 Task: Search one way flight ticket for 2 adults, 2 infants in seat and 1 infant on lap in first from Orange County: John Wayne Airport (was Orange County Airport) to Evansville: Evansville Regional Airport on 5-3-2023. Choice of flights is Frontier. Number of bags: 3 checked bags. Price is upto 90000. Outbound departure time preference is 7:00.
Action: Mouse moved to (356, 318)
Screenshot: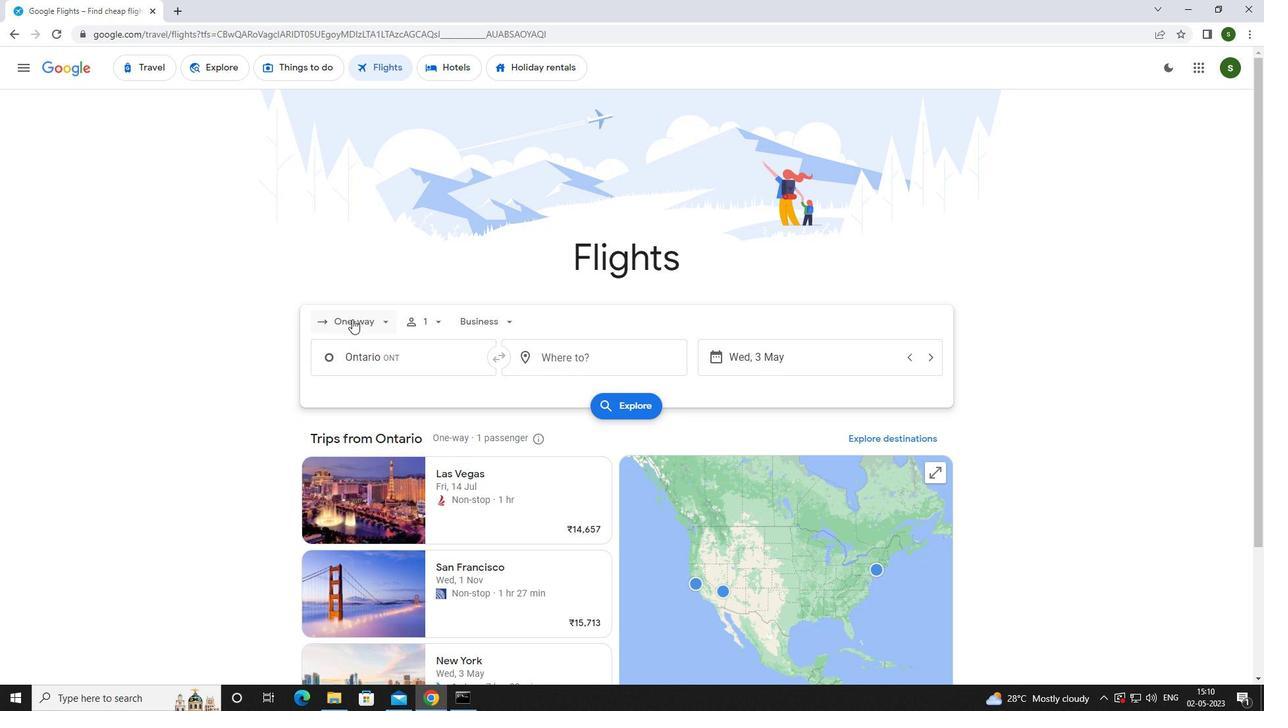 
Action: Mouse pressed left at (356, 318)
Screenshot: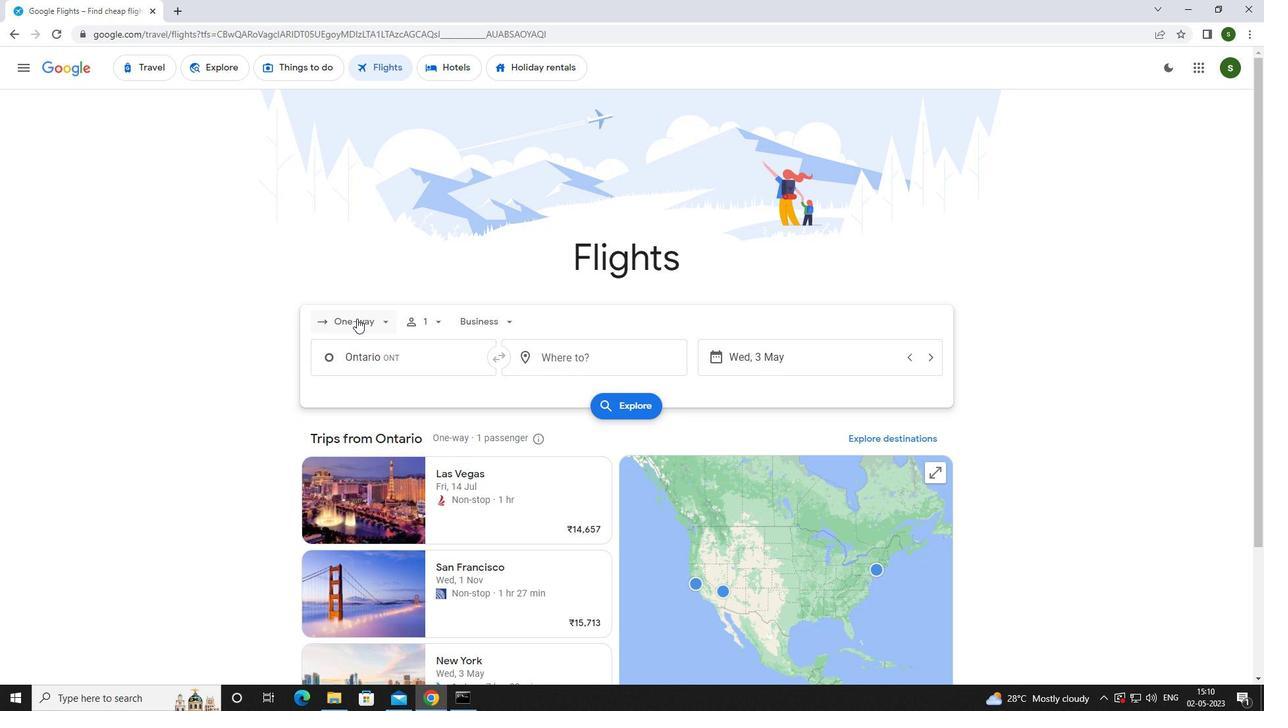 
Action: Mouse moved to (364, 380)
Screenshot: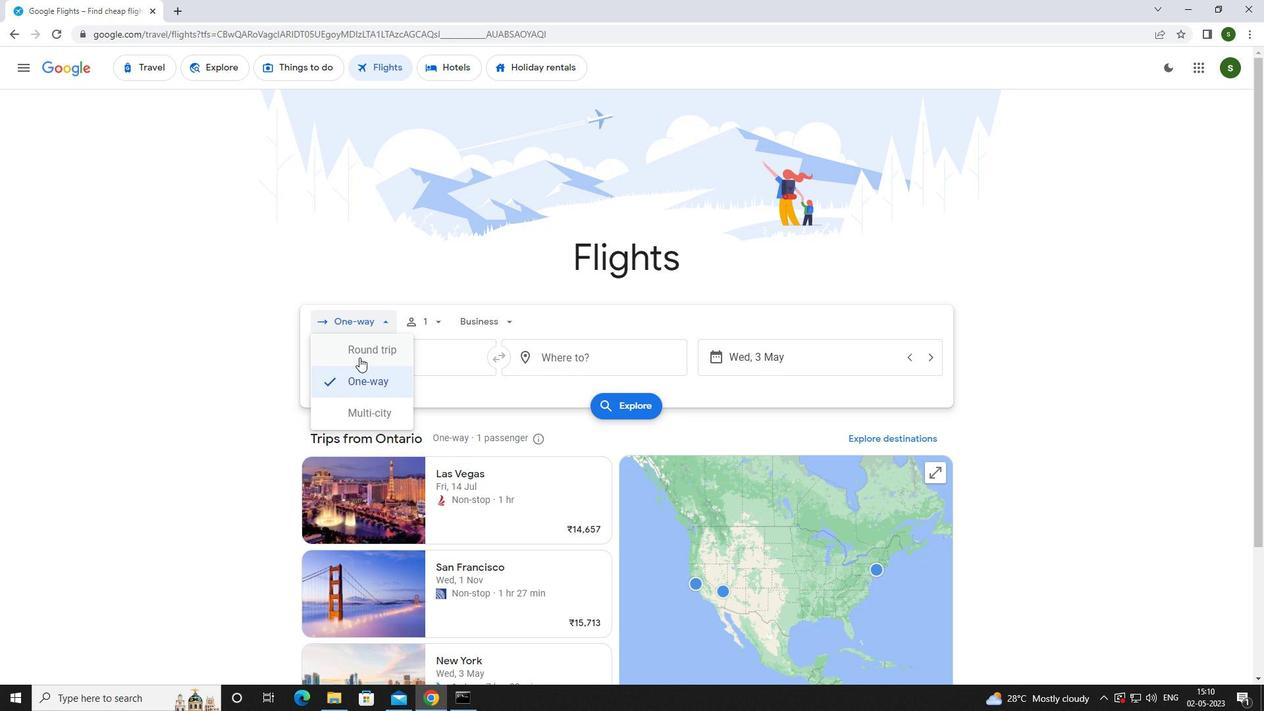 
Action: Mouse pressed left at (364, 380)
Screenshot: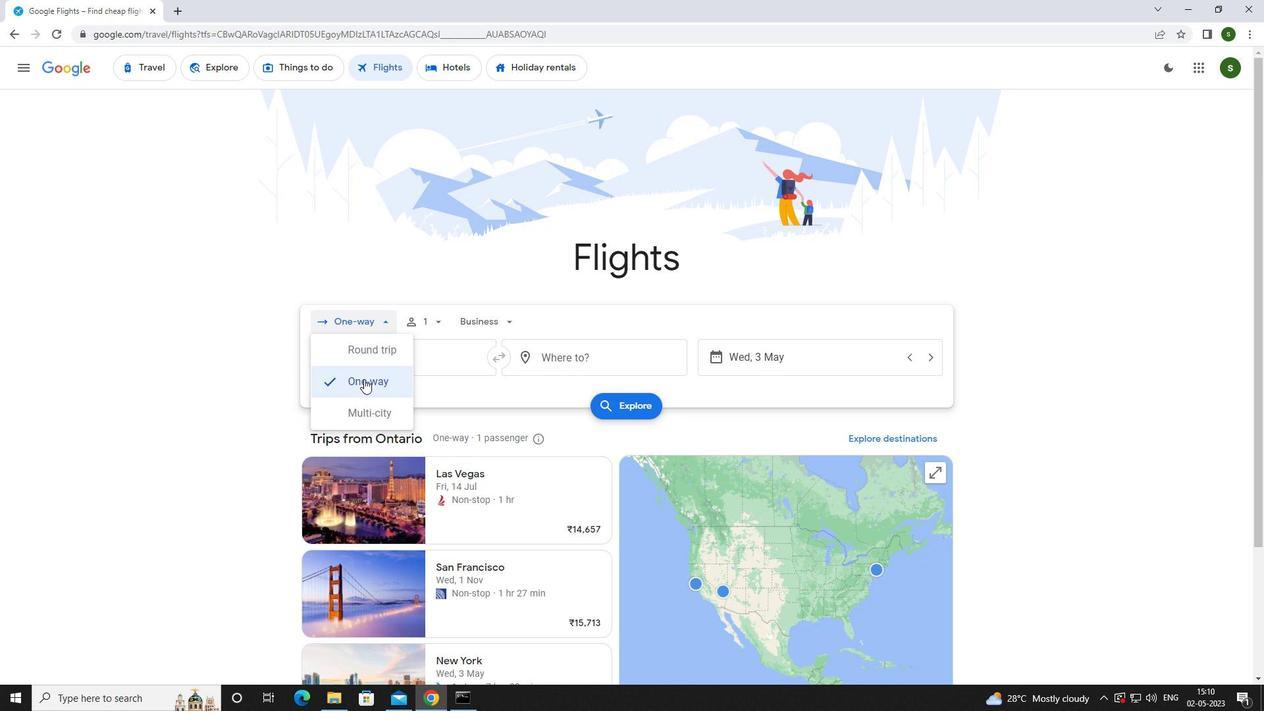 
Action: Mouse moved to (435, 320)
Screenshot: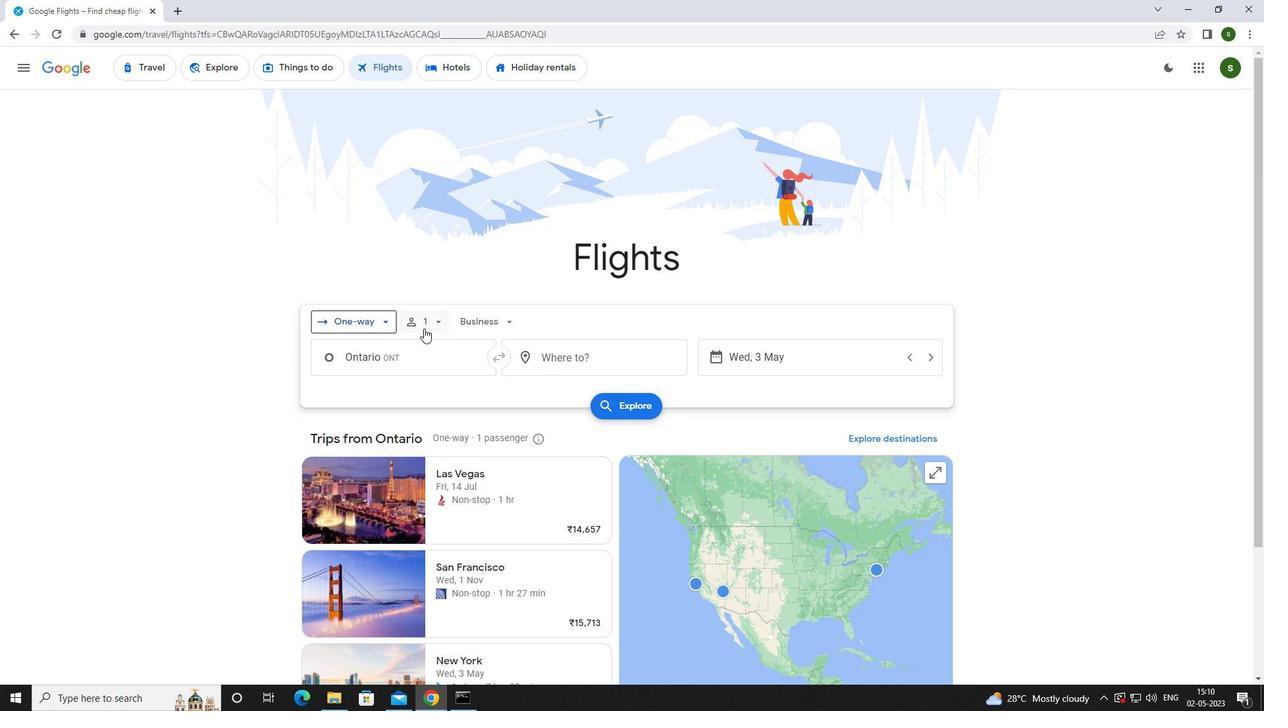
Action: Mouse pressed left at (435, 320)
Screenshot: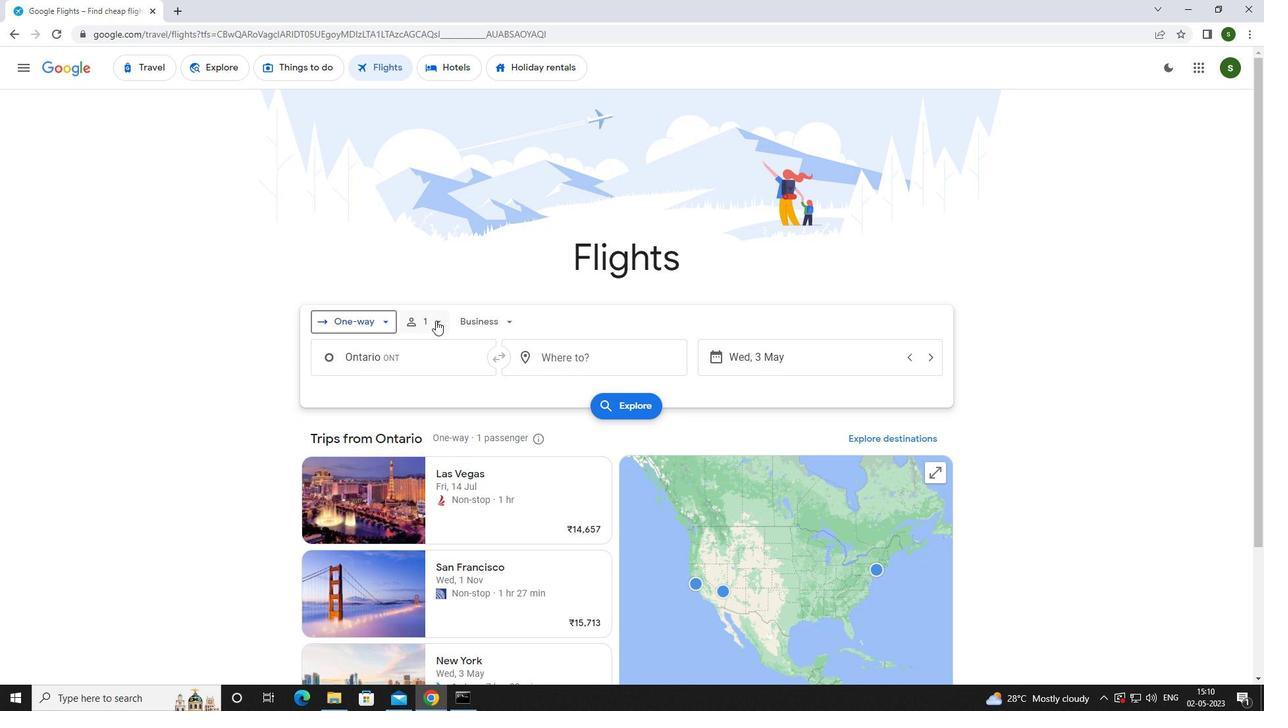 
Action: Mouse moved to (534, 352)
Screenshot: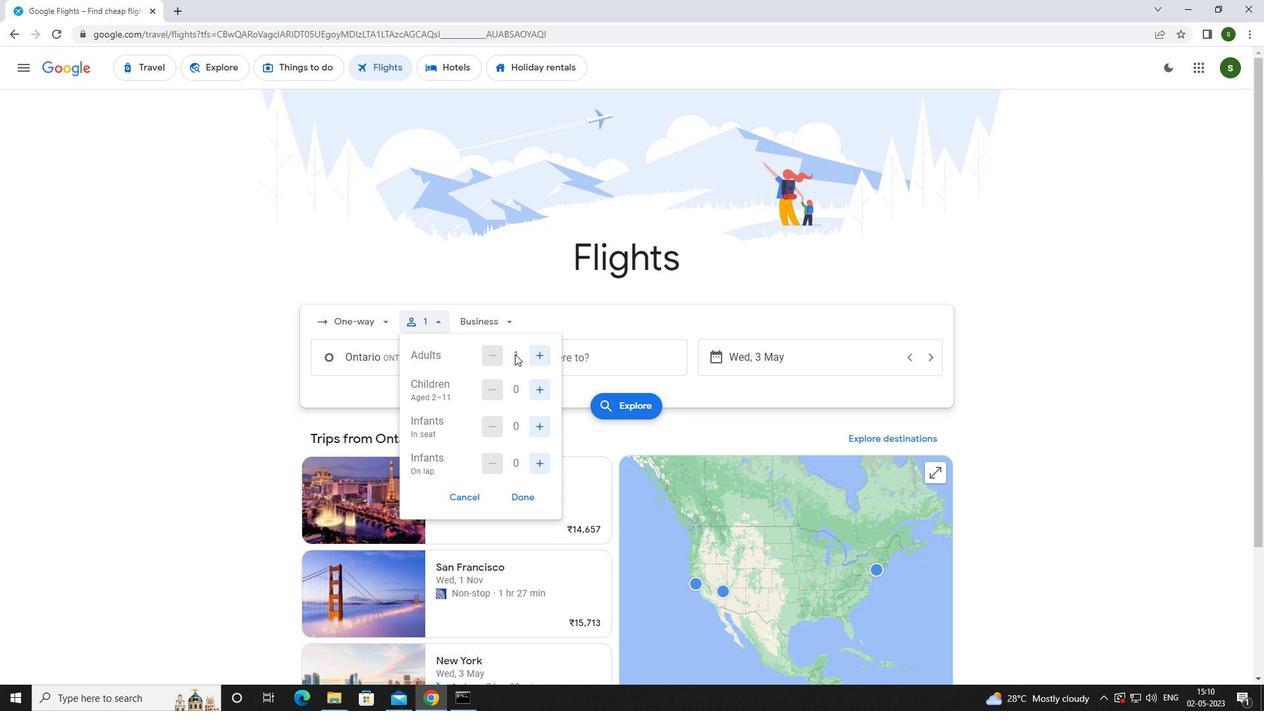 
Action: Mouse pressed left at (534, 352)
Screenshot: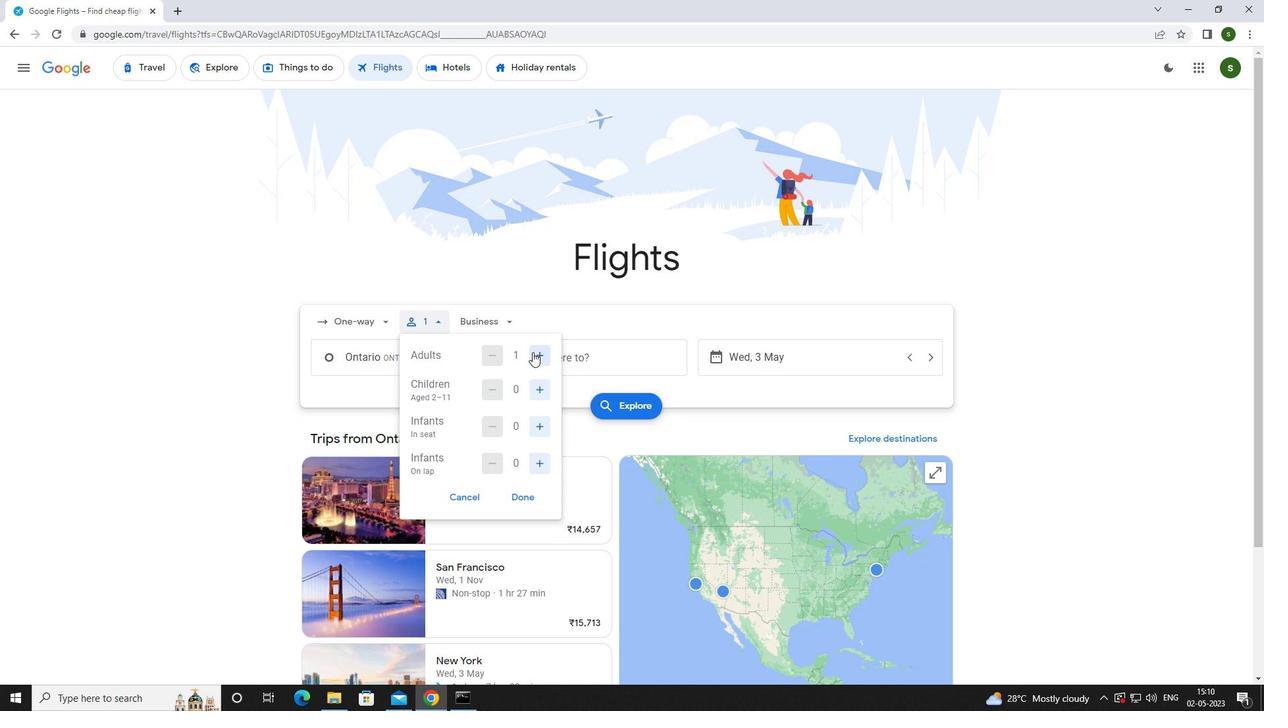 
Action: Mouse moved to (541, 424)
Screenshot: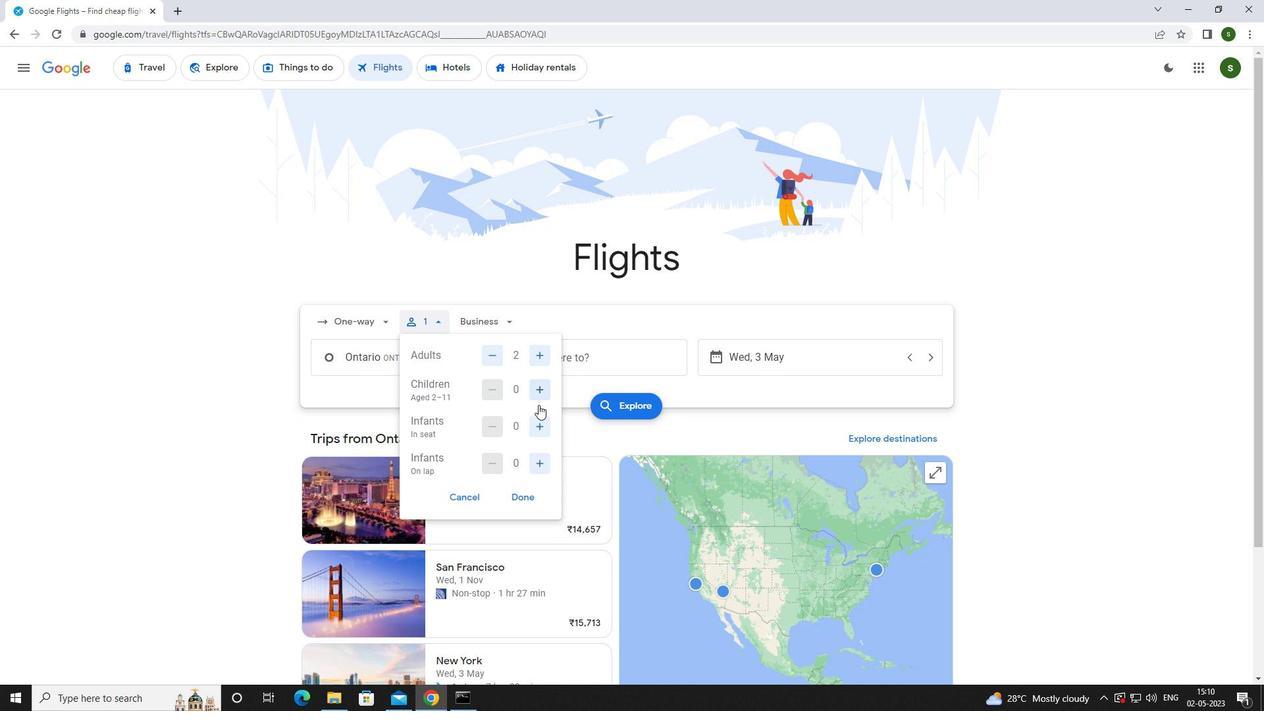 
Action: Mouse pressed left at (541, 424)
Screenshot: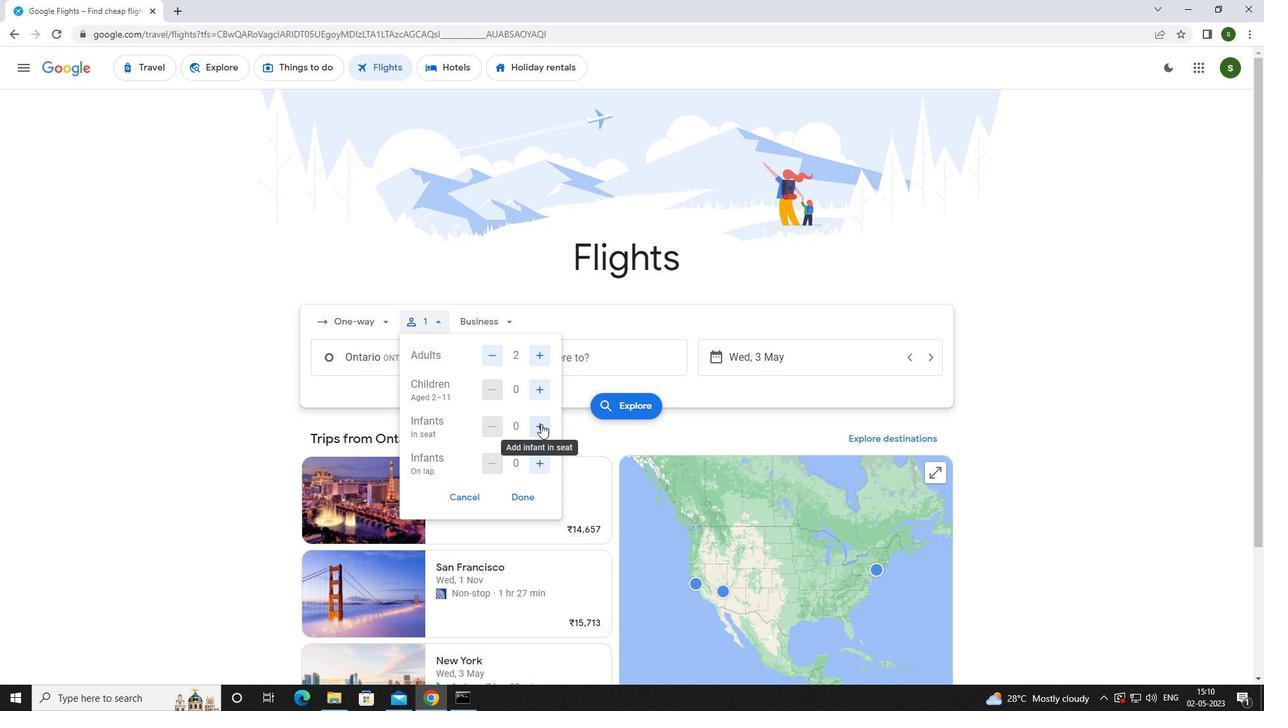 
Action: Mouse pressed left at (541, 424)
Screenshot: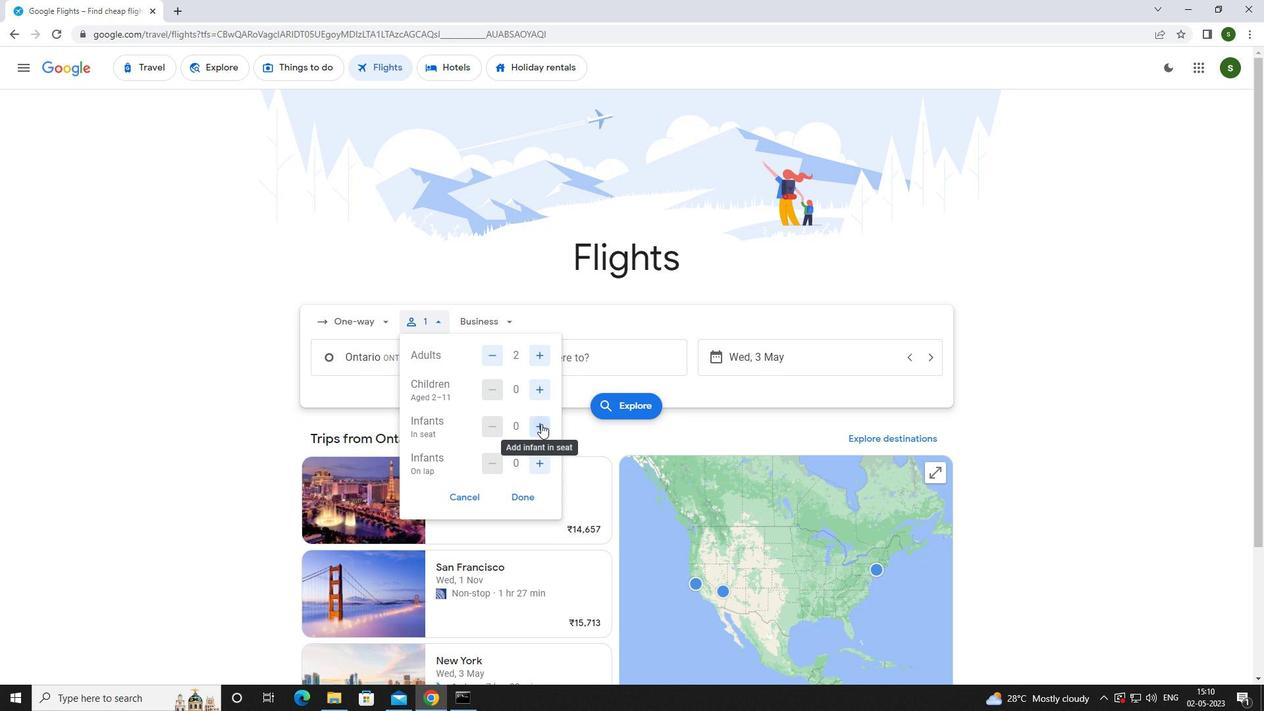 
Action: Mouse moved to (532, 462)
Screenshot: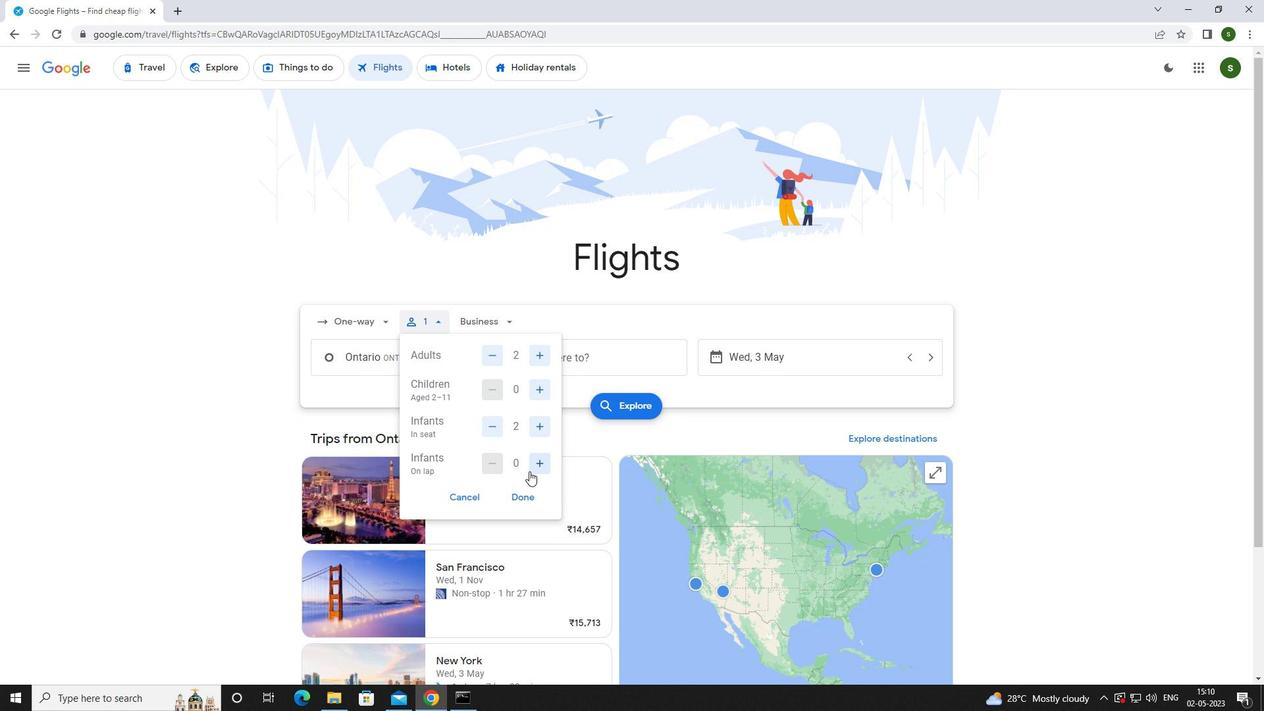 
Action: Mouse pressed left at (532, 462)
Screenshot: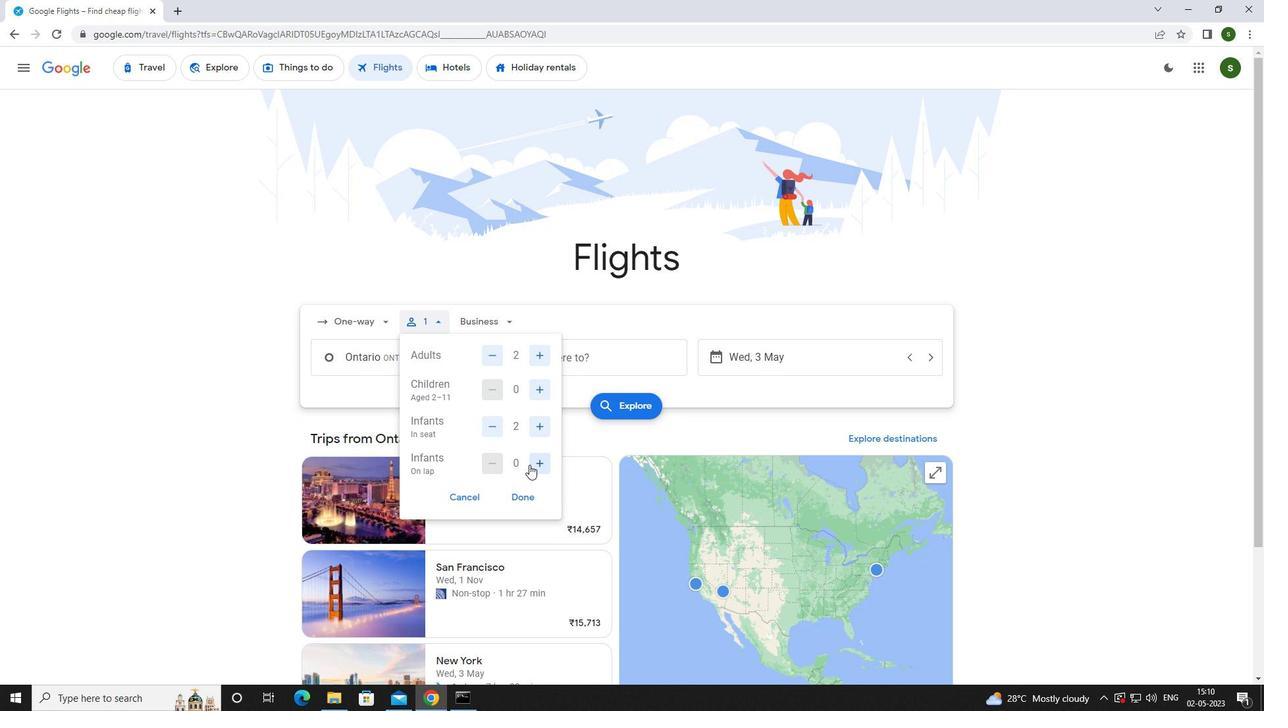 
Action: Mouse moved to (495, 320)
Screenshot: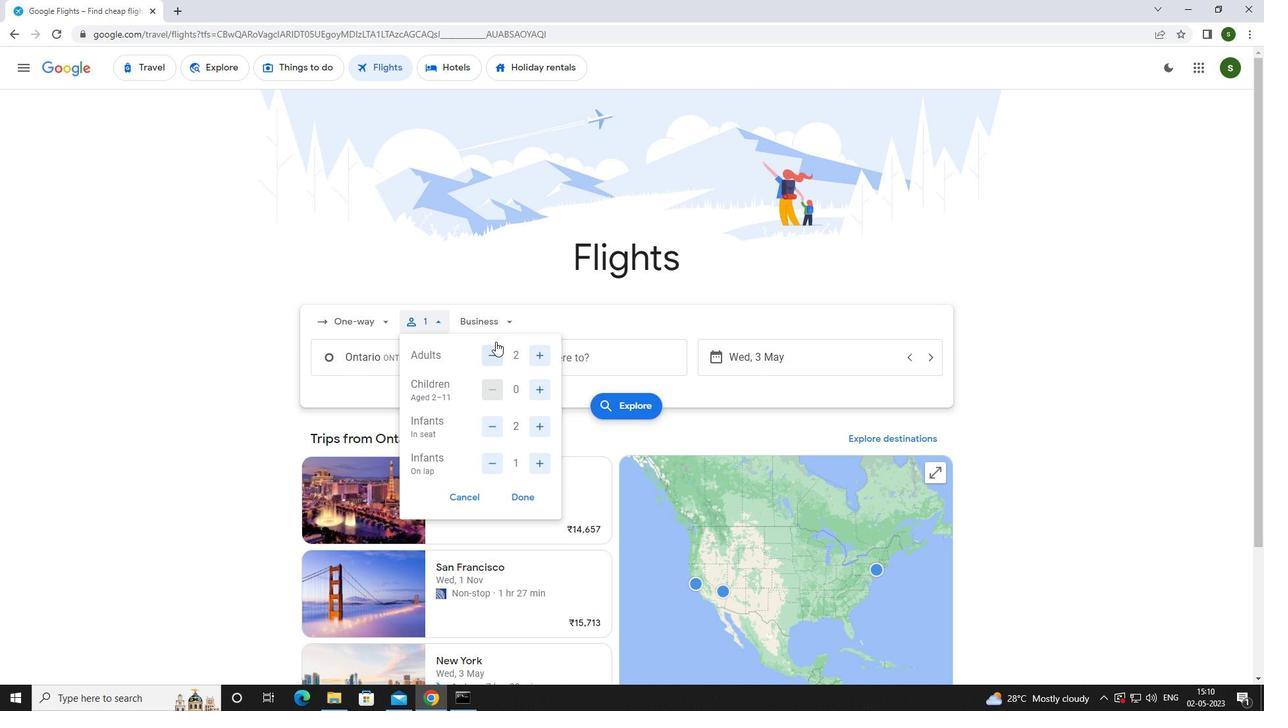 
Action: Mouse pressed left at (495, 320)
Screenshot: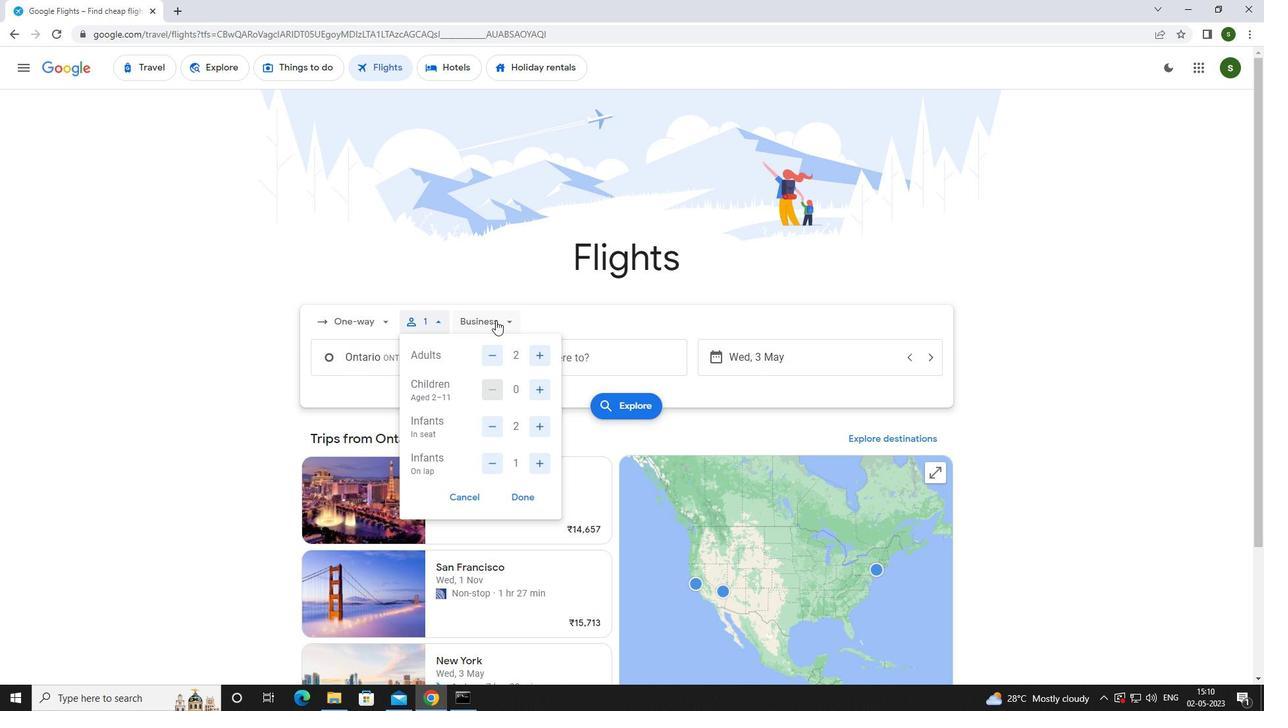 
Action: Mouse moved to (498, 445)
Screenshot: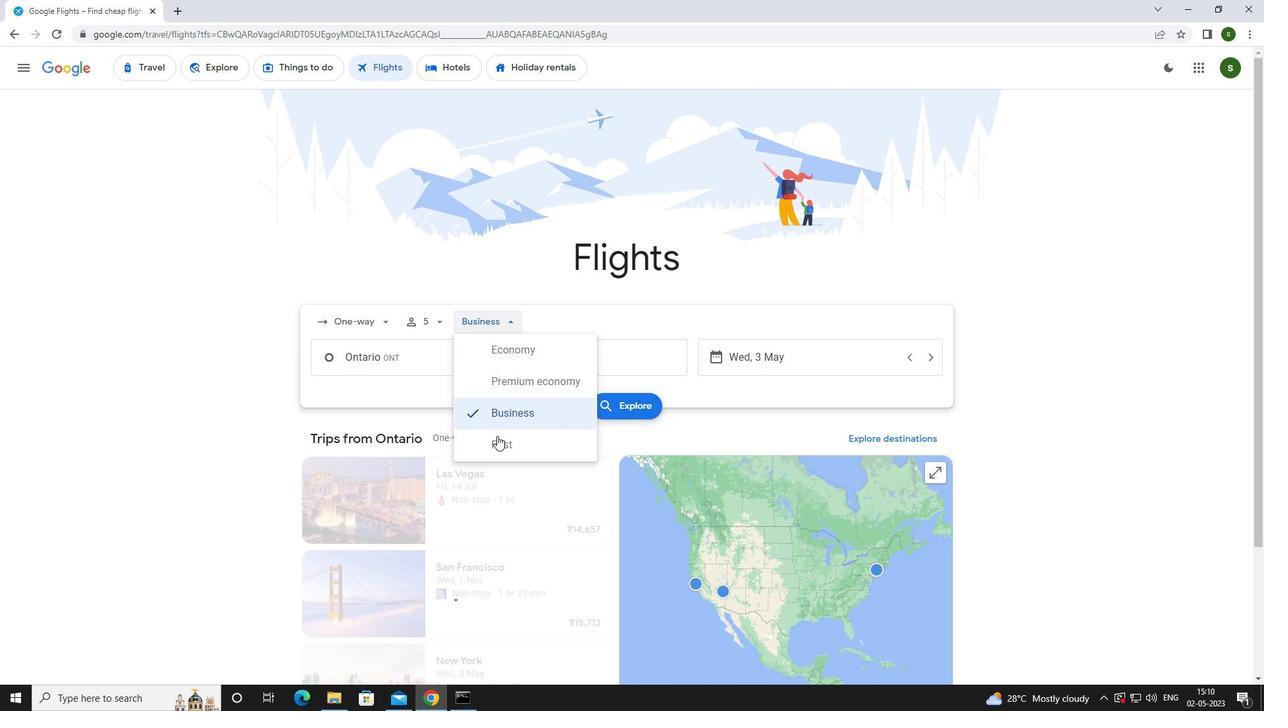 
Action: Mouse pressed left at (498, 445)
Screenshot: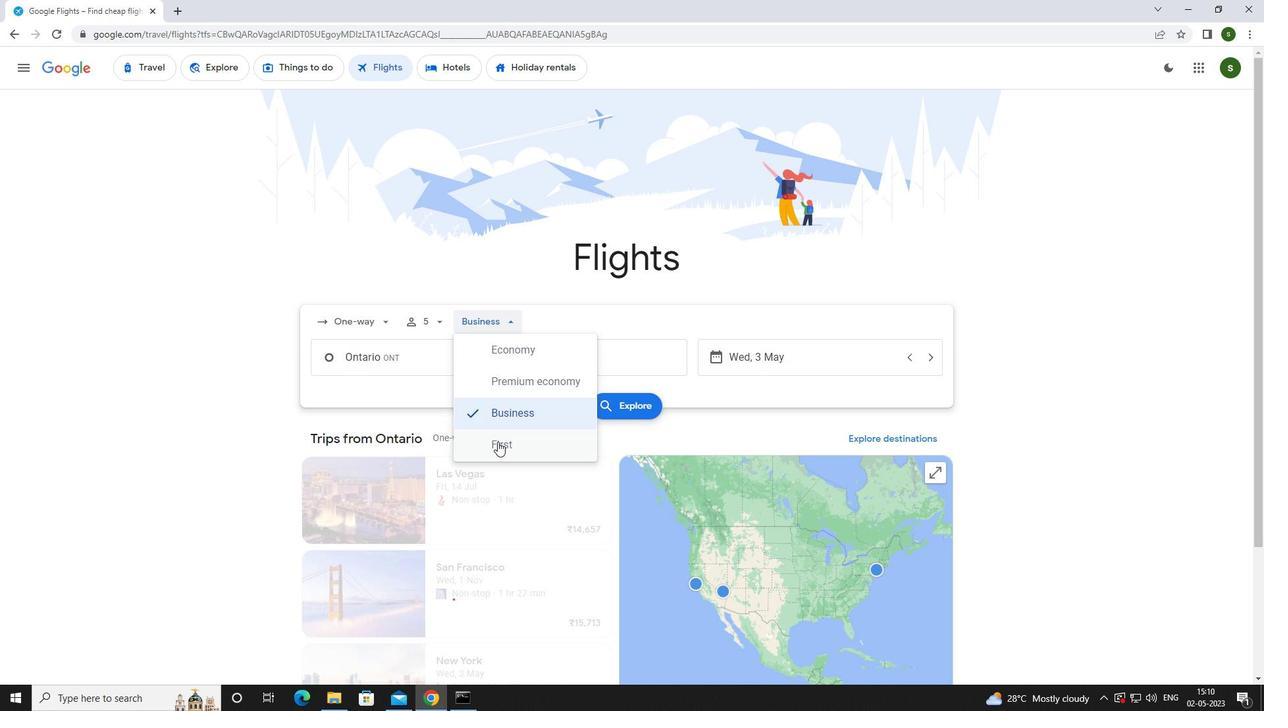 
Action: Mouse moved to (464, 364)
Screenshot: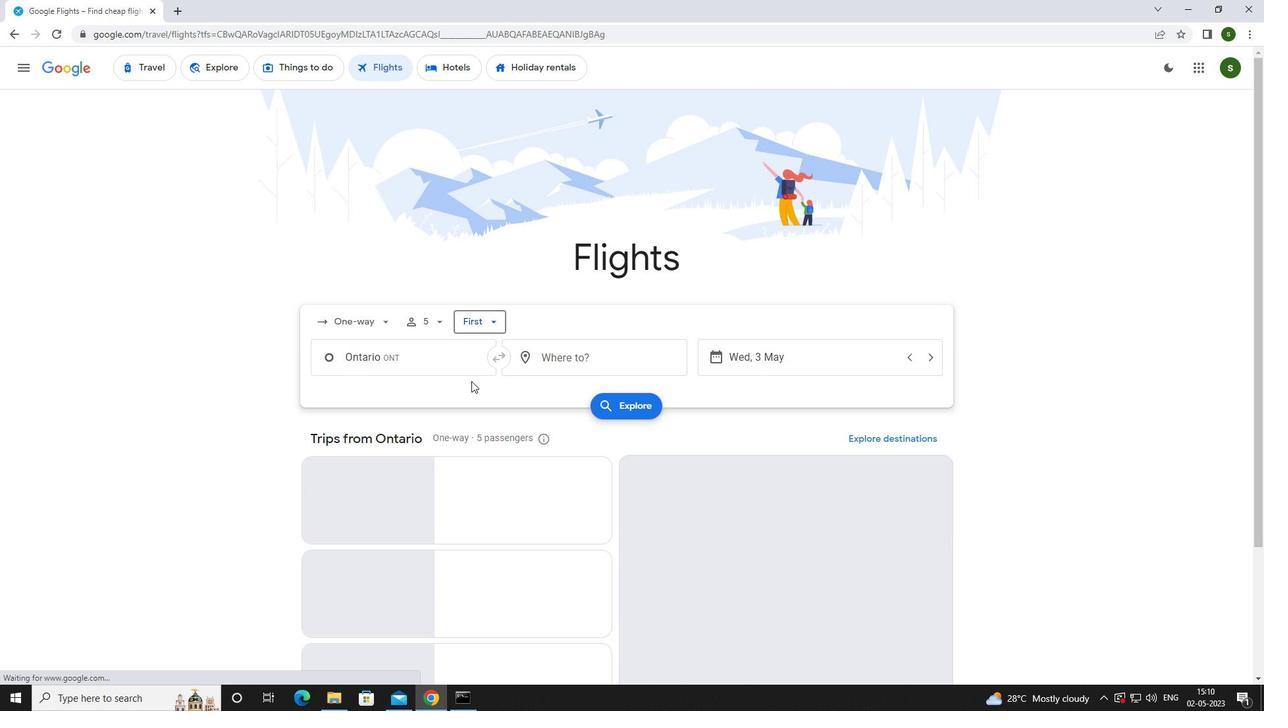 
Action: Mouse pressed left at (464, 364)
Screenshot: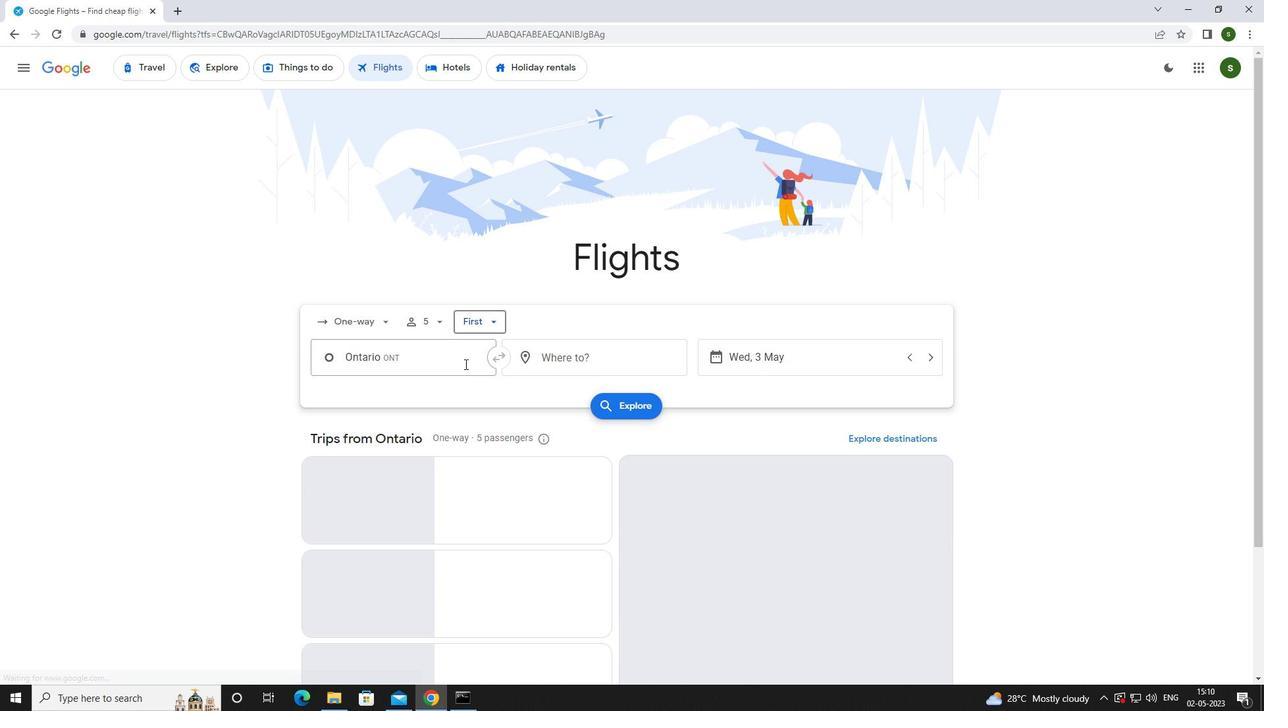 
Action: Mouse moved to (465, 362)
Screenshot: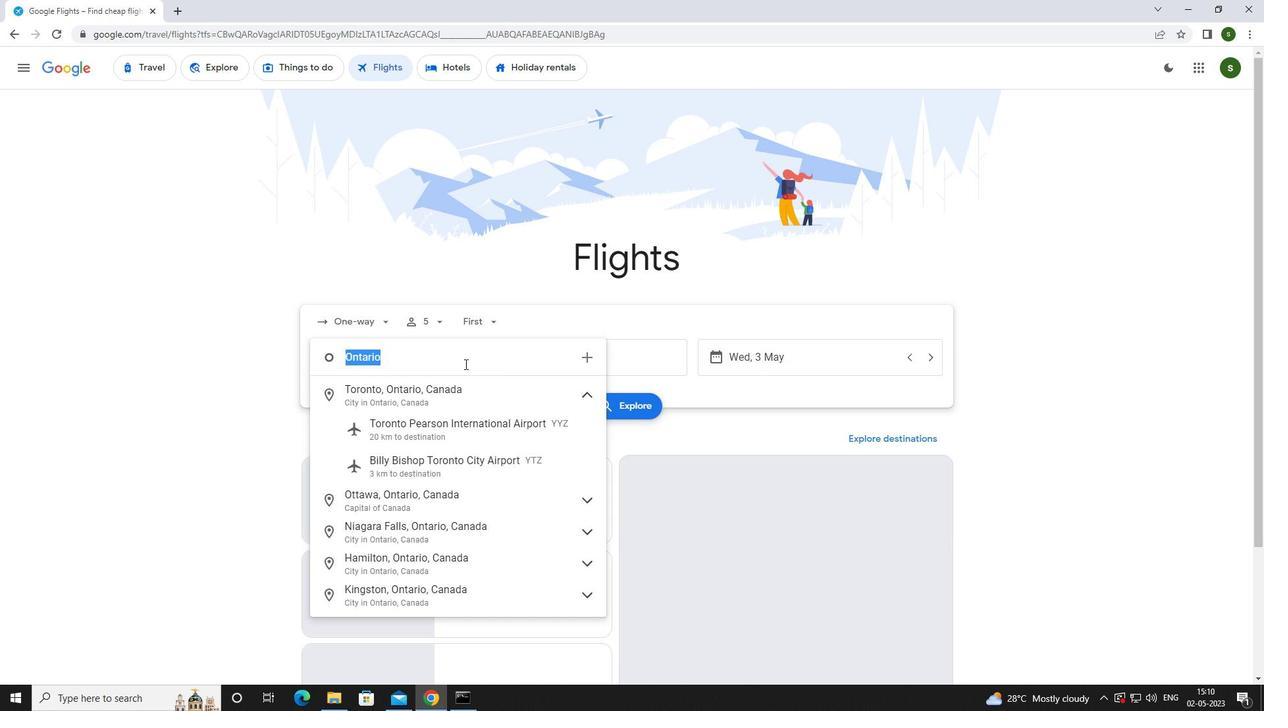 
Action: Key pressed <Key.caps_lock>o<Key.caps_lock>range<Key.space><Key.caps_lock>c<Key.caps_lock>oun<Key.backspace><Key.backspace><Key.backspace><Key.backspace><Key.backspace><Key.backspace><Key.backspace><Key.backspace><Key.backspace><Key.backspace><Key.backspace><Key.backspace><Key.backspace><Key.backspace><Key.caps_lock>j<Key.caps_lock>ohn<Key.space><Key.caps_lock>w<Key.caps_lock>ayne
Screenshot: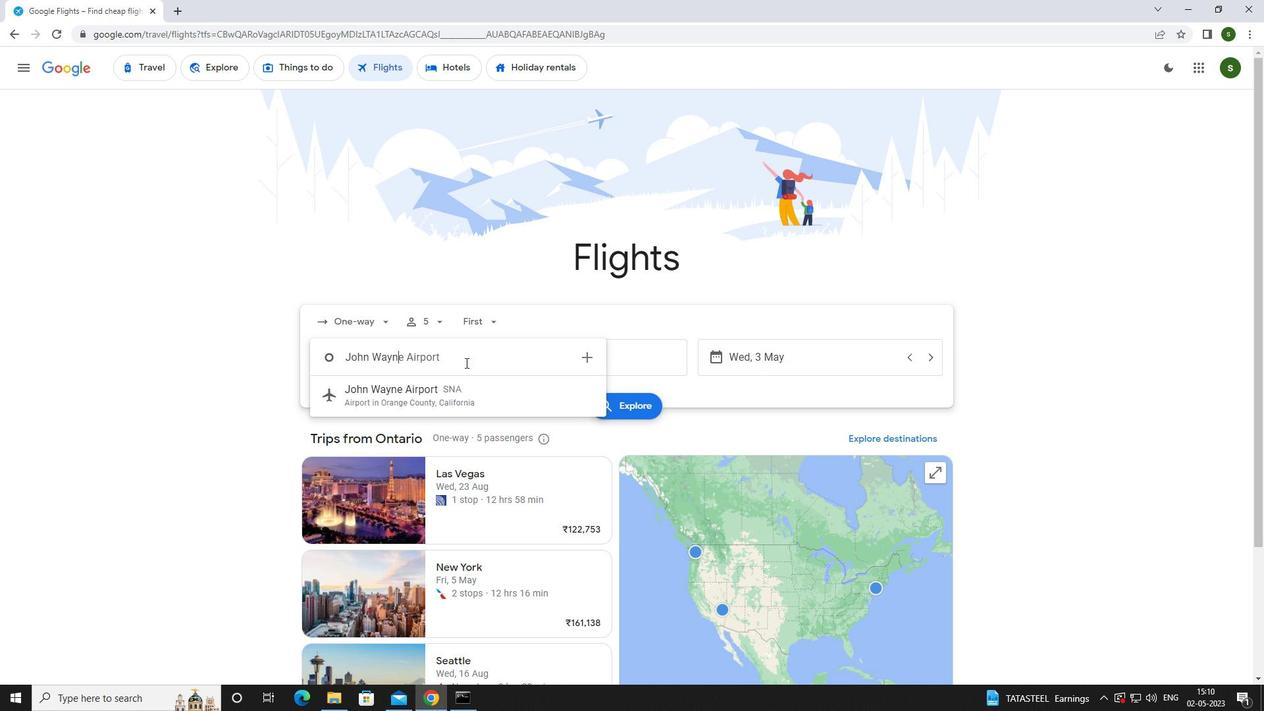
Action: Mouse moved to (472, 401)
Screenshot: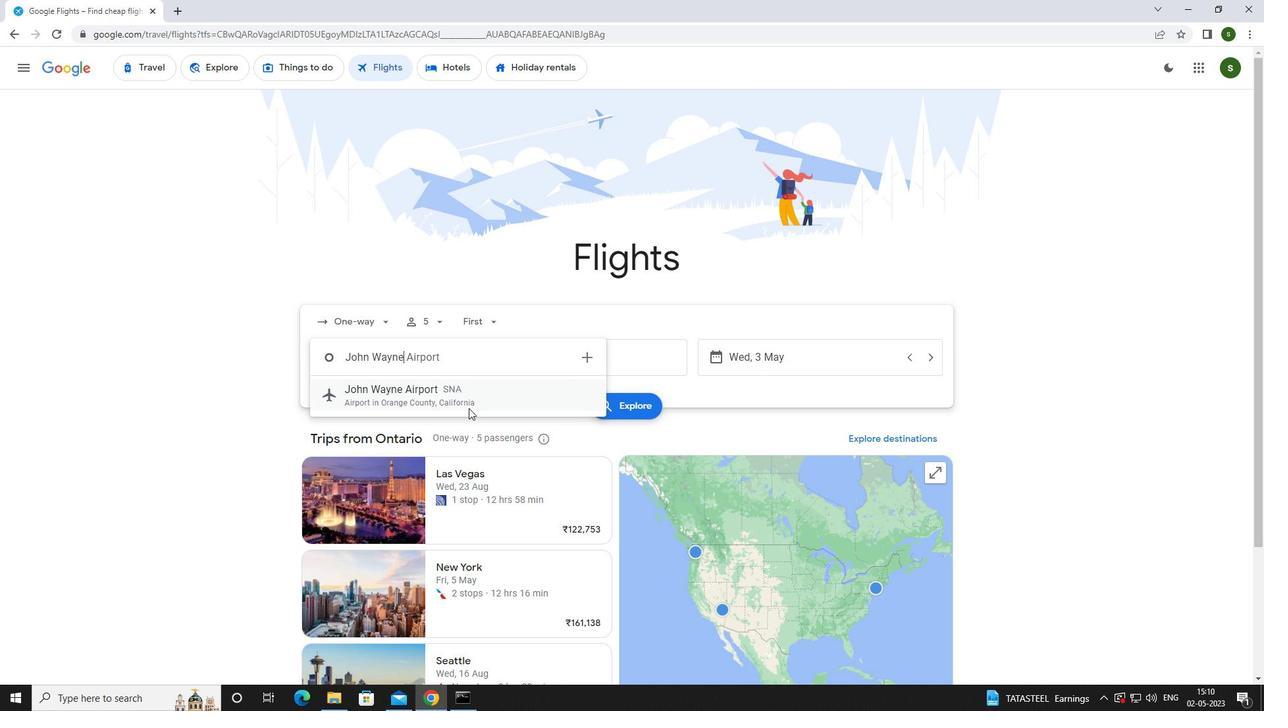 
Action: Mouse pressed left at (472, 401)
Screenshot: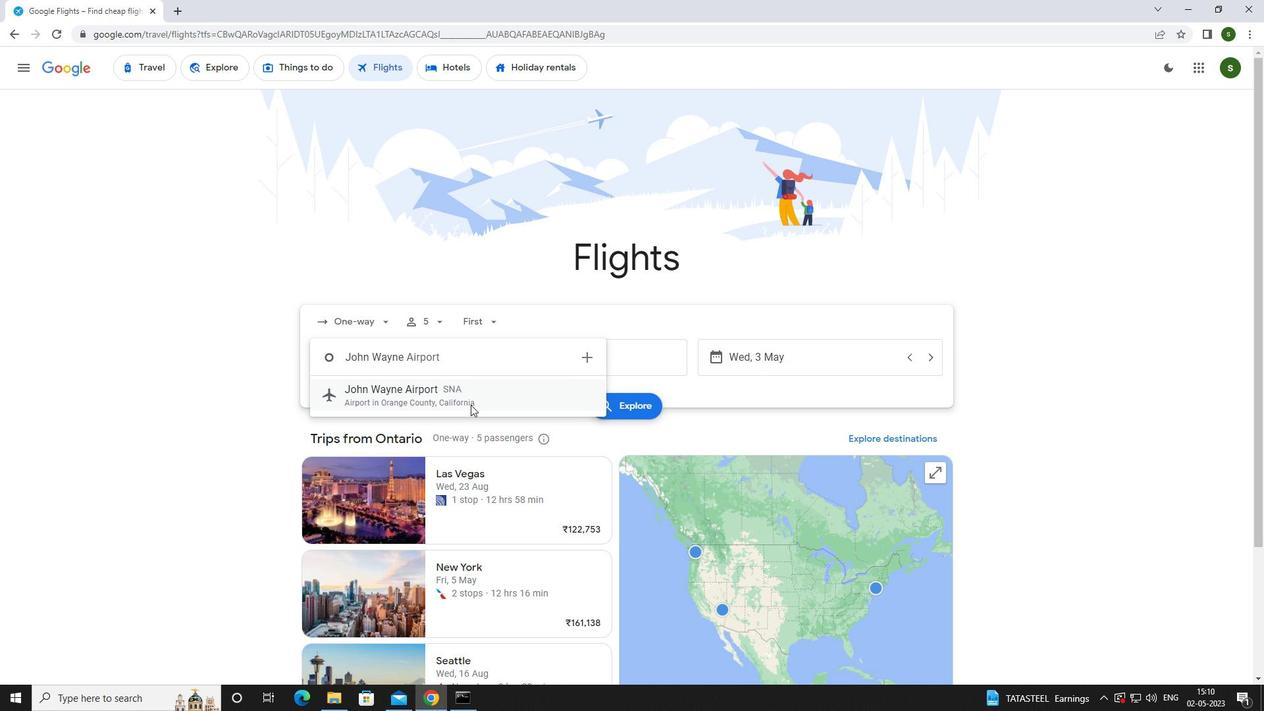 
Action: Mouse moved to (615, 365)
Screenshot: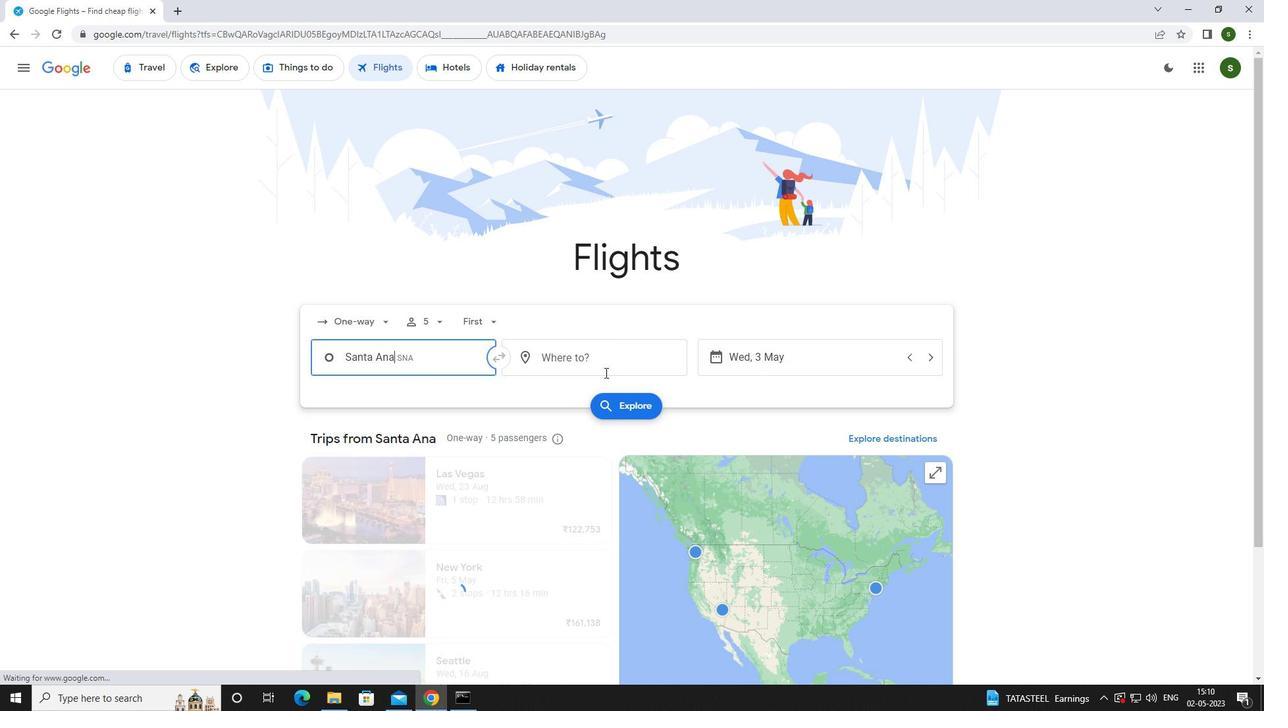 
Action: Mouse pressed left at (615, 365)
Screenshot: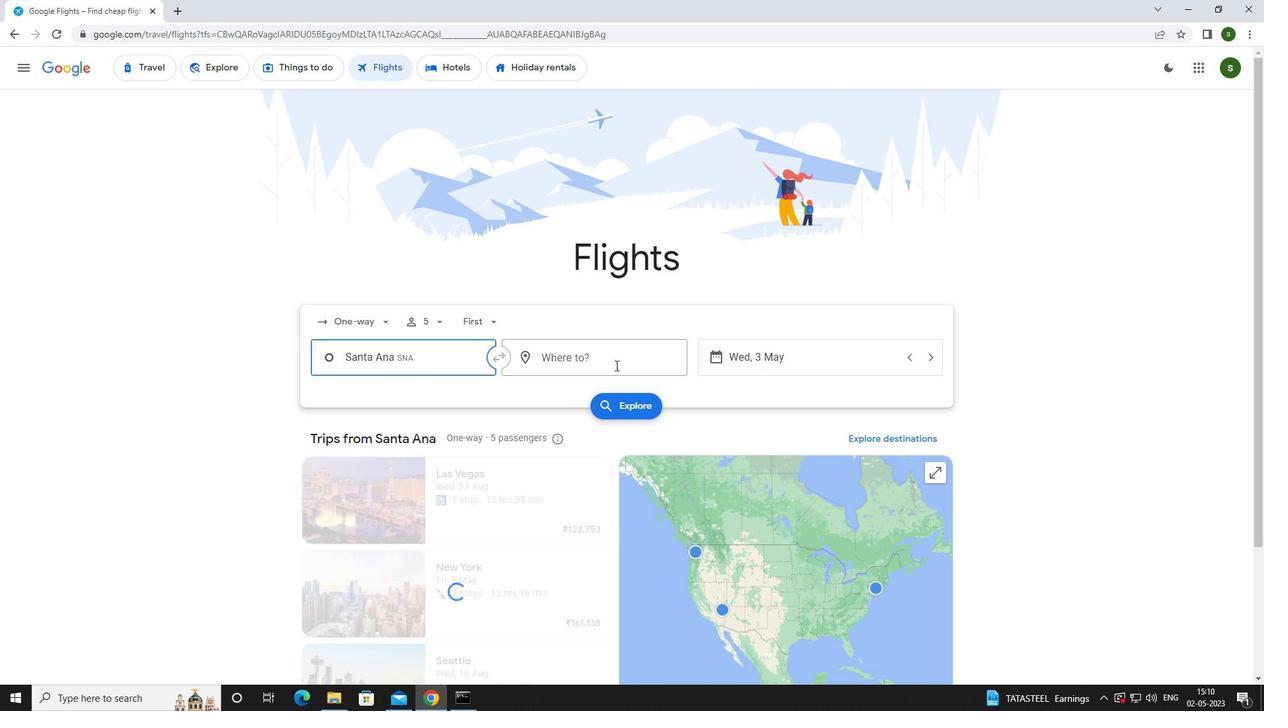 
Action: Mouse moved to (599, 372)
Screenshot: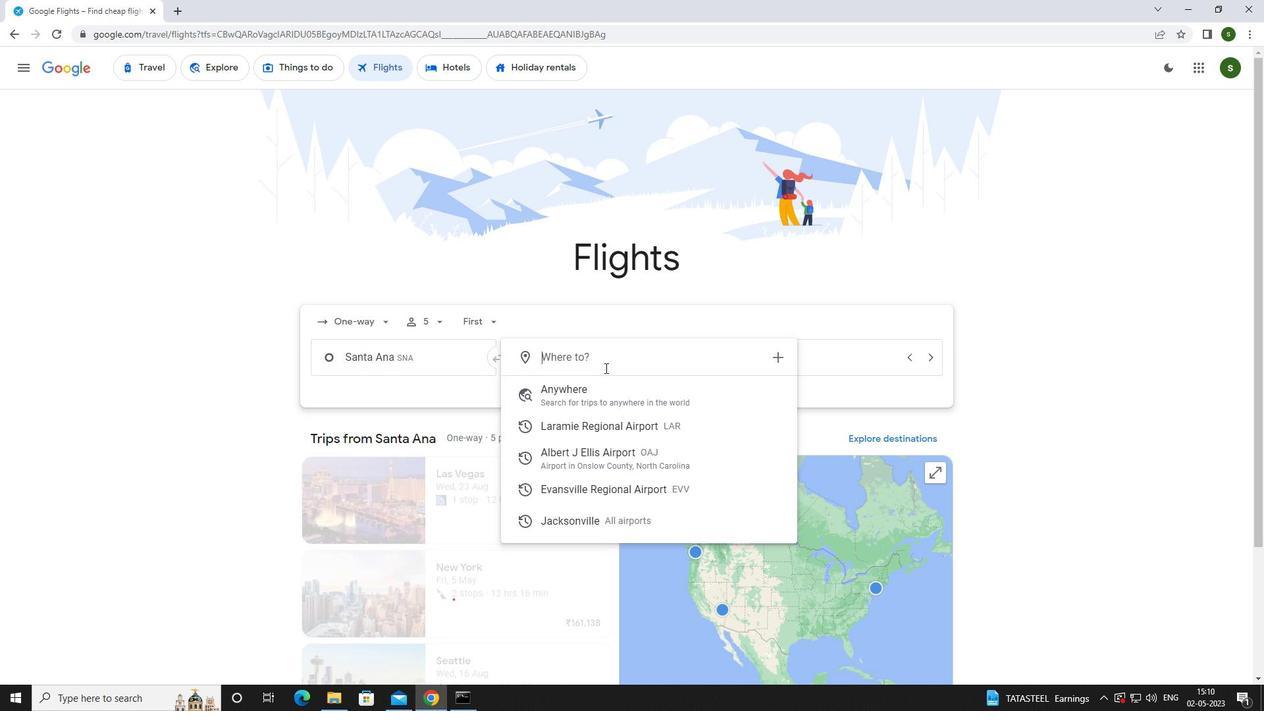 
Action: Key pressed <Key.caps_lock>e<Key.caps_lock>vansvil
Screenshot: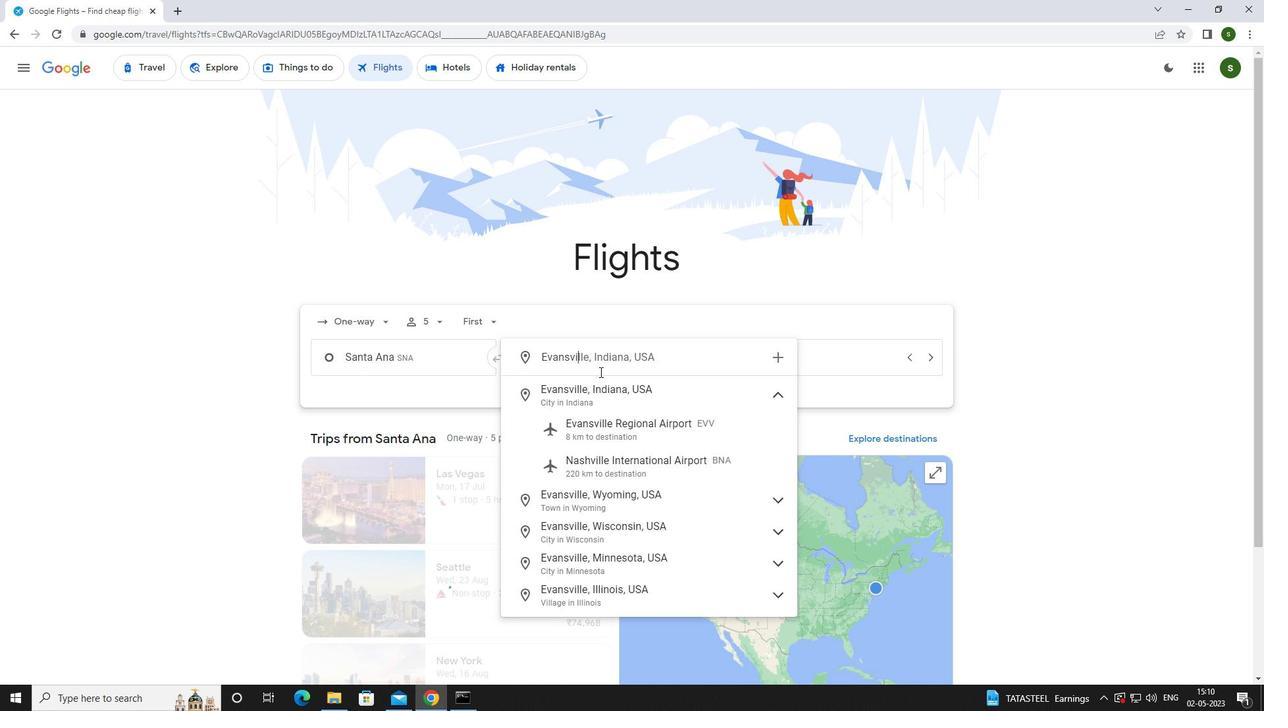 
Action: Mouse moved to (628, 434)
Screenshot: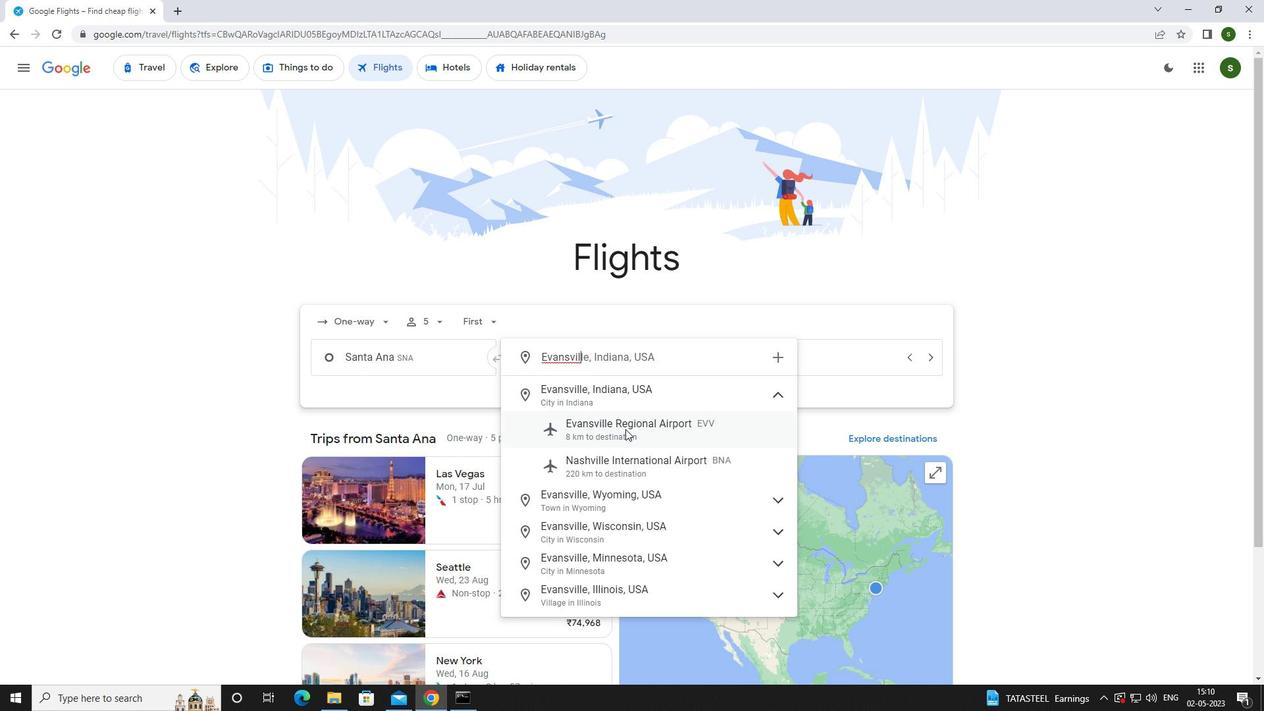 
Action: Mouse pressed left at (628, 434)
Screenshot: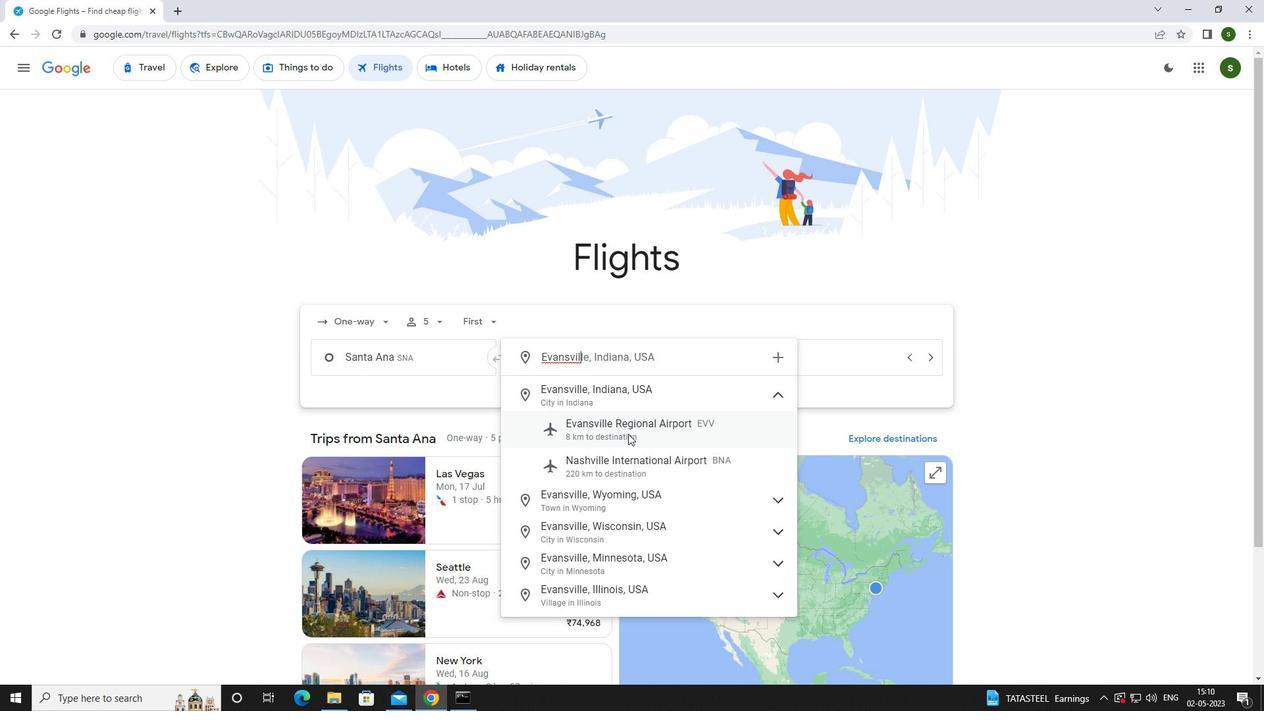 
Action: Mouse moved to (807, 358)
Screenshot: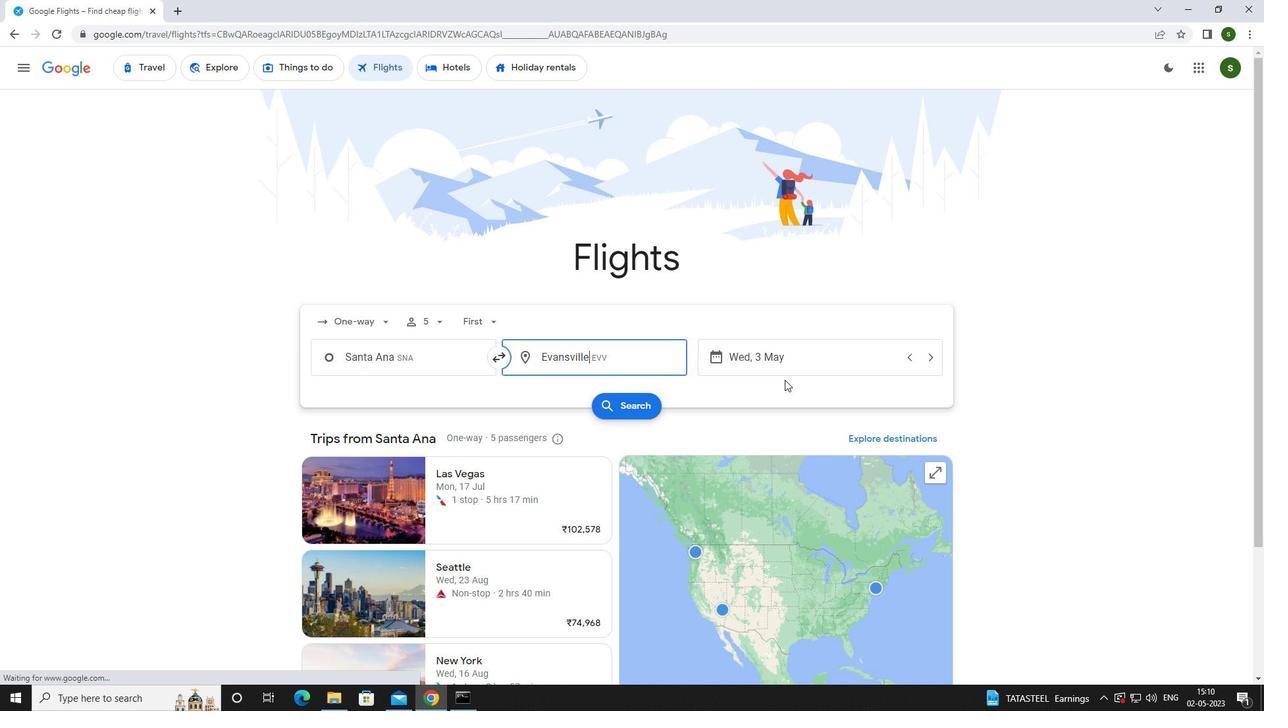 
Action: Mouse pressed left at (807, 358)
Screenshot: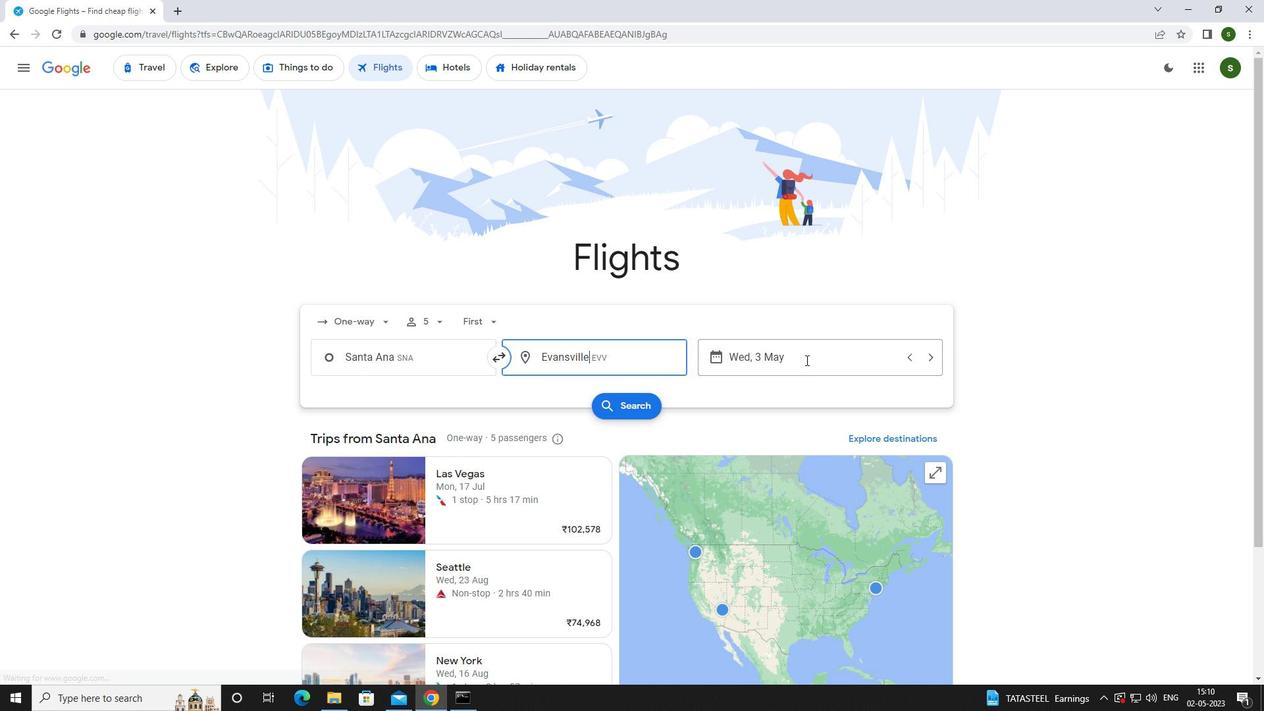 
Action: Mouse moved to (570, 441)
Screenshot: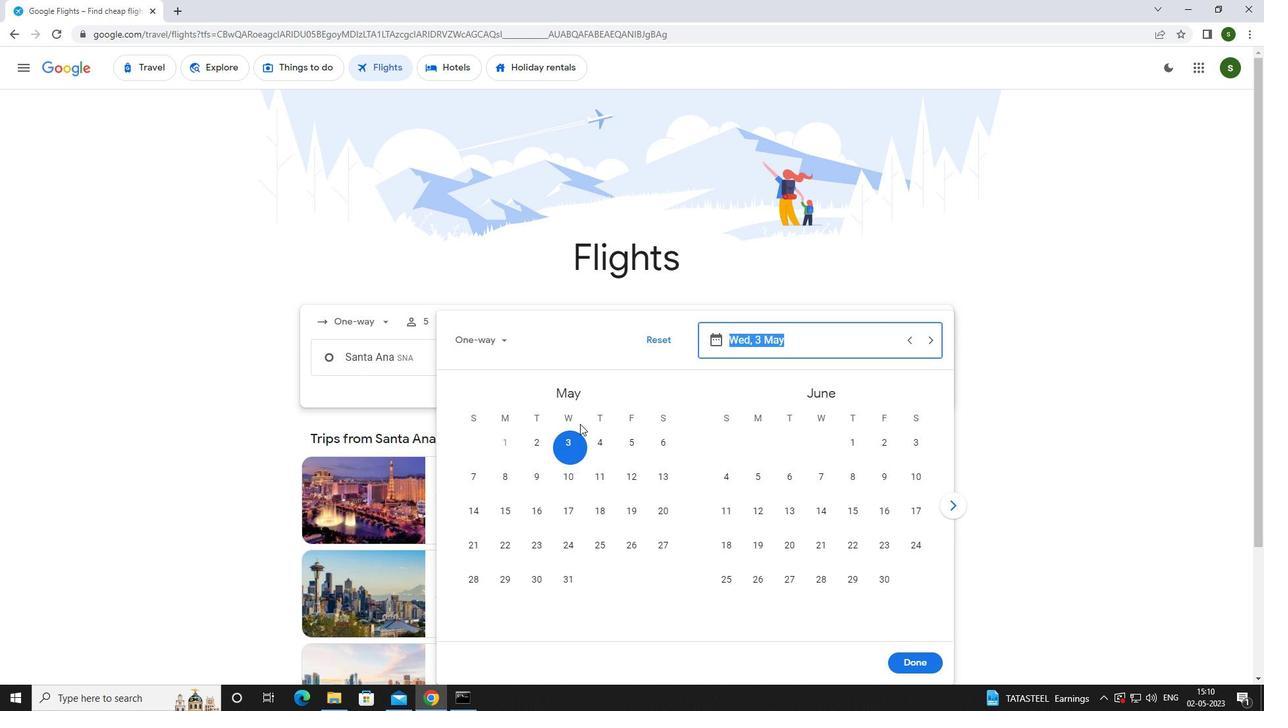 
Action: Mouse pressed left at (570, 441)
Screenshot: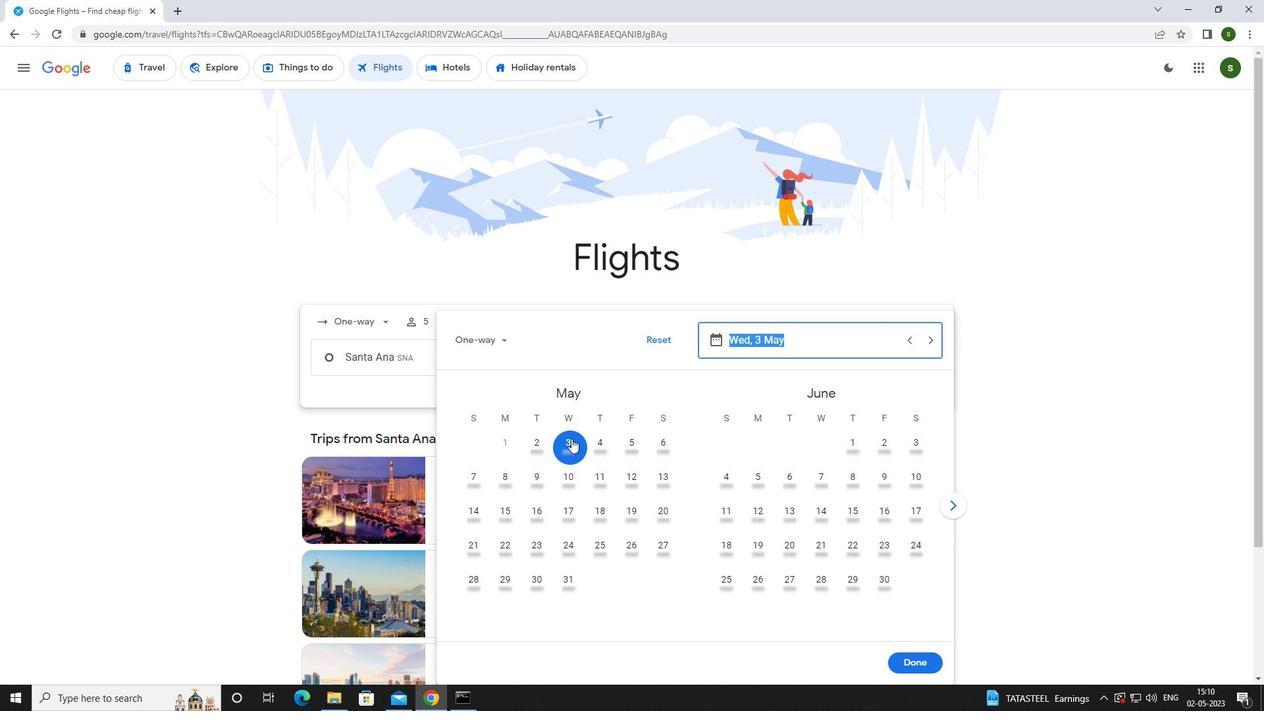 
Action: Mouse moved to (921, 651)
Screenshot: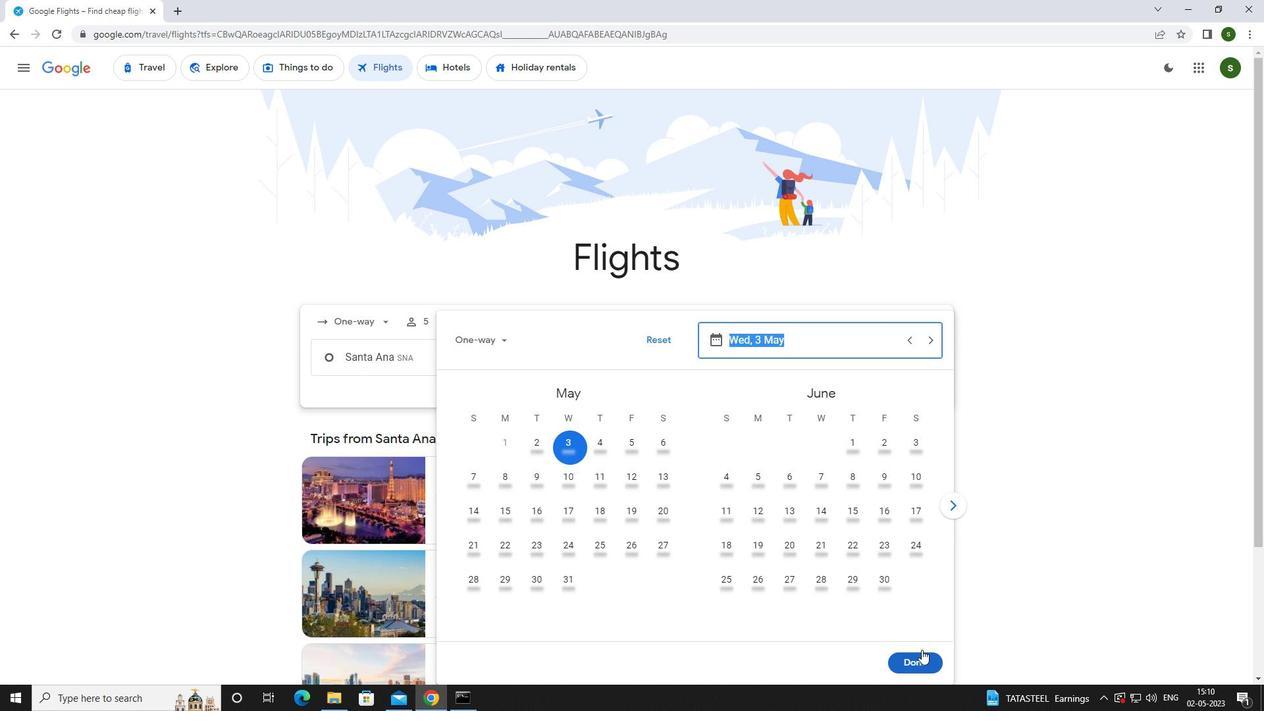 
Action: Mouse pressed left at (921, 651)
Screenshot: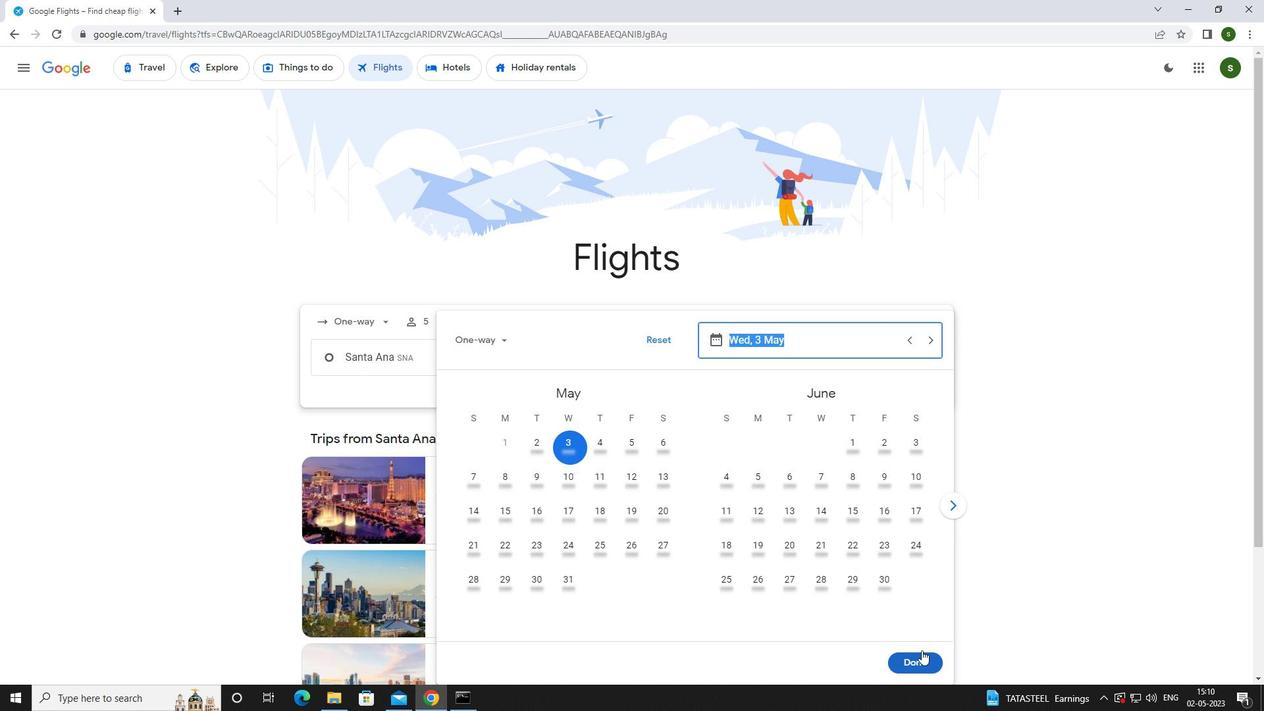 
Action: Mouse moved to (646, 403)
Screenshot: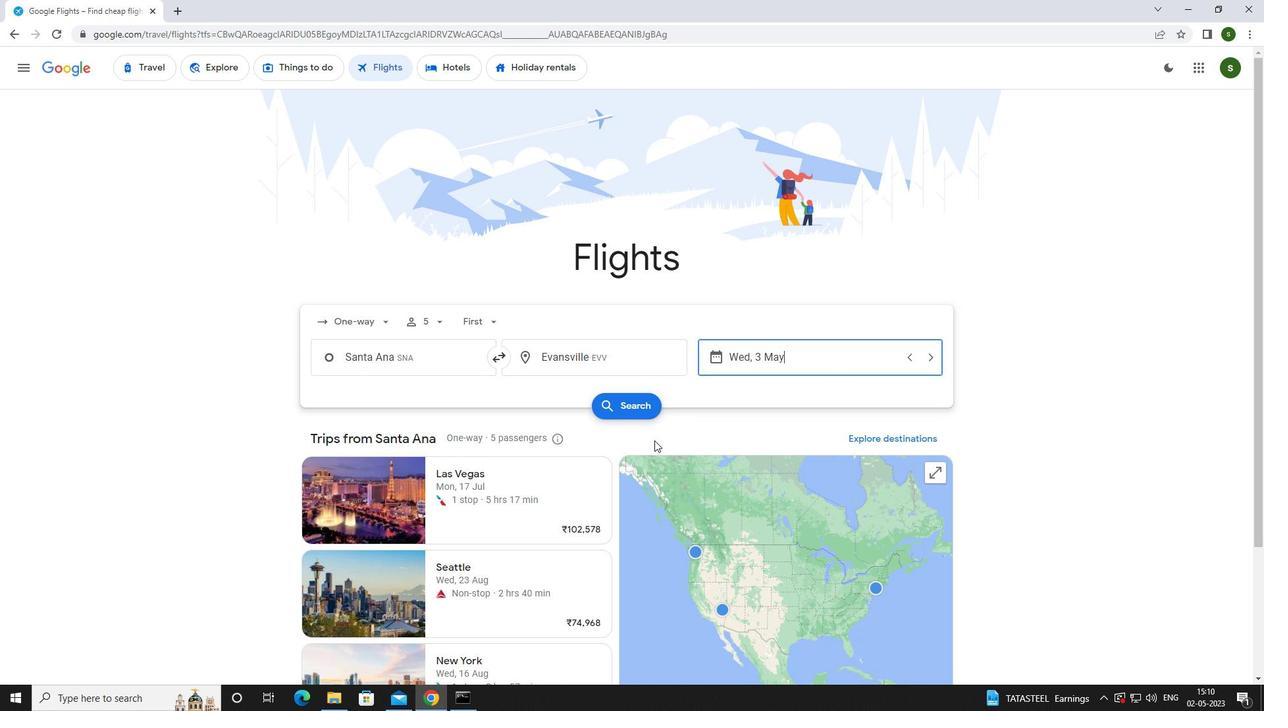 
Action: Mouse pressed left at (646, 403)
Screenshot: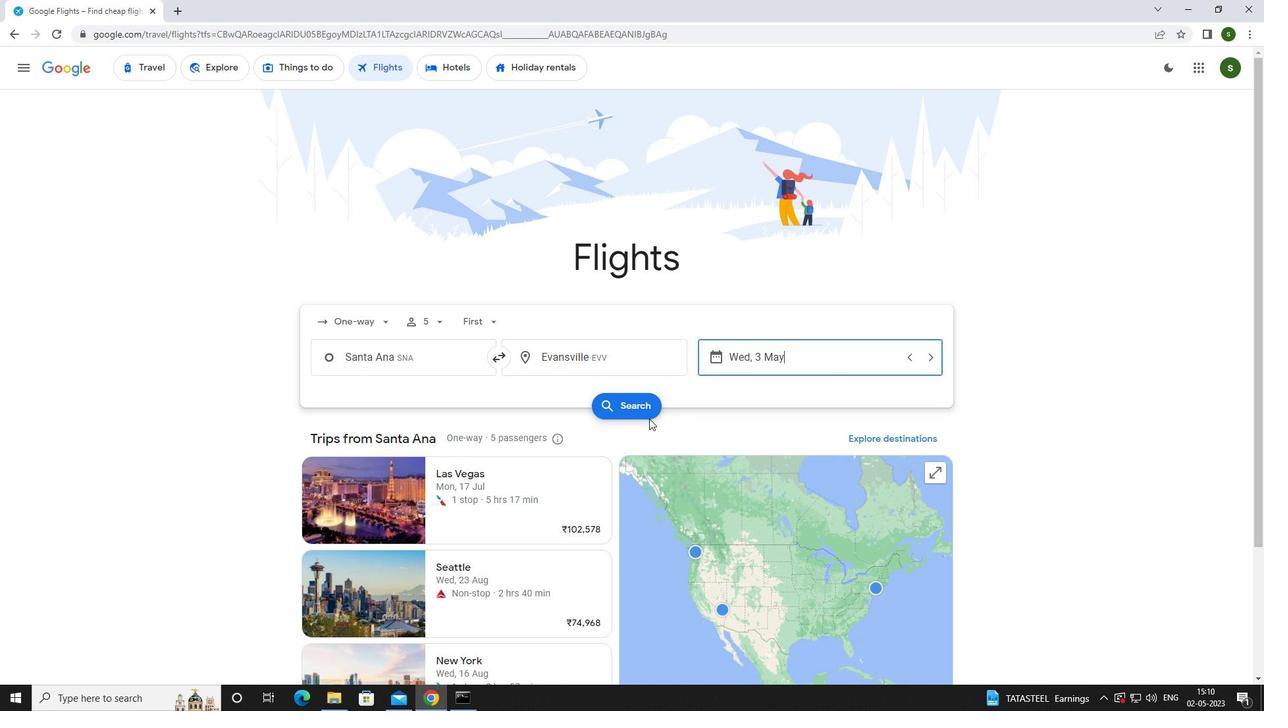 
Action: Mouse moved to (338, 186)
Screenshot: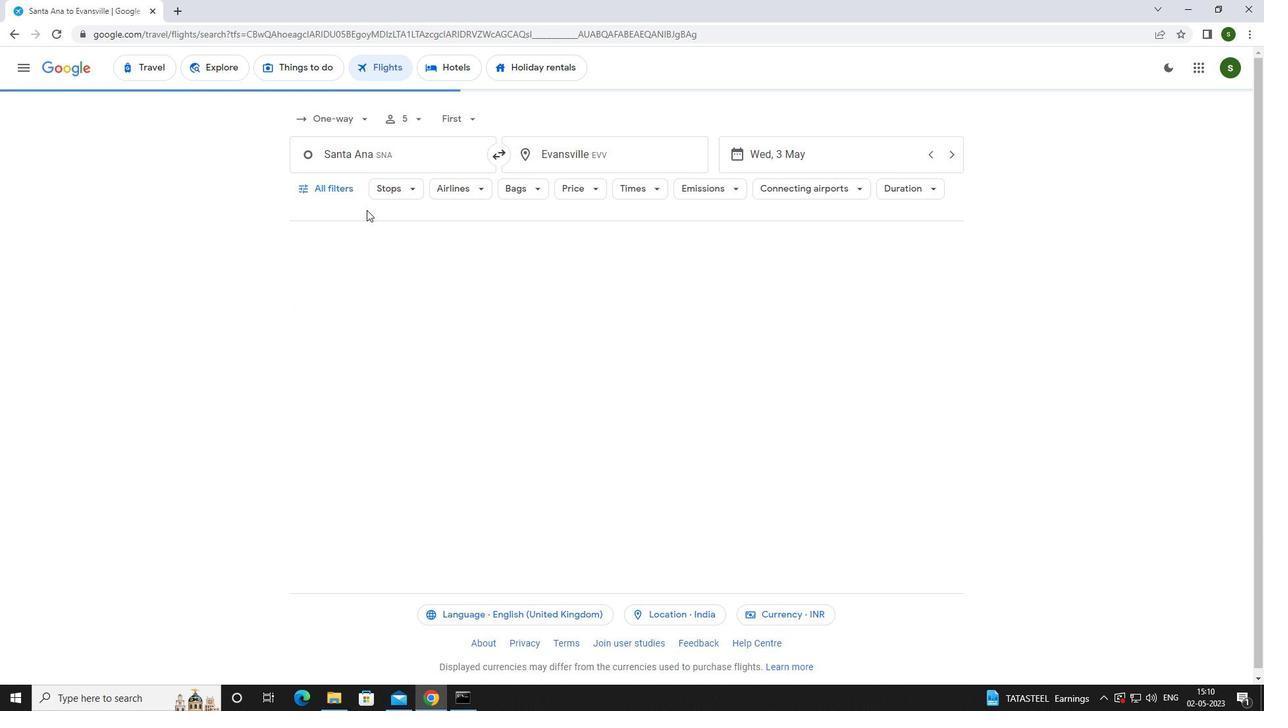 
Action: Mouse pressed left at (338, 186)
Screenshot: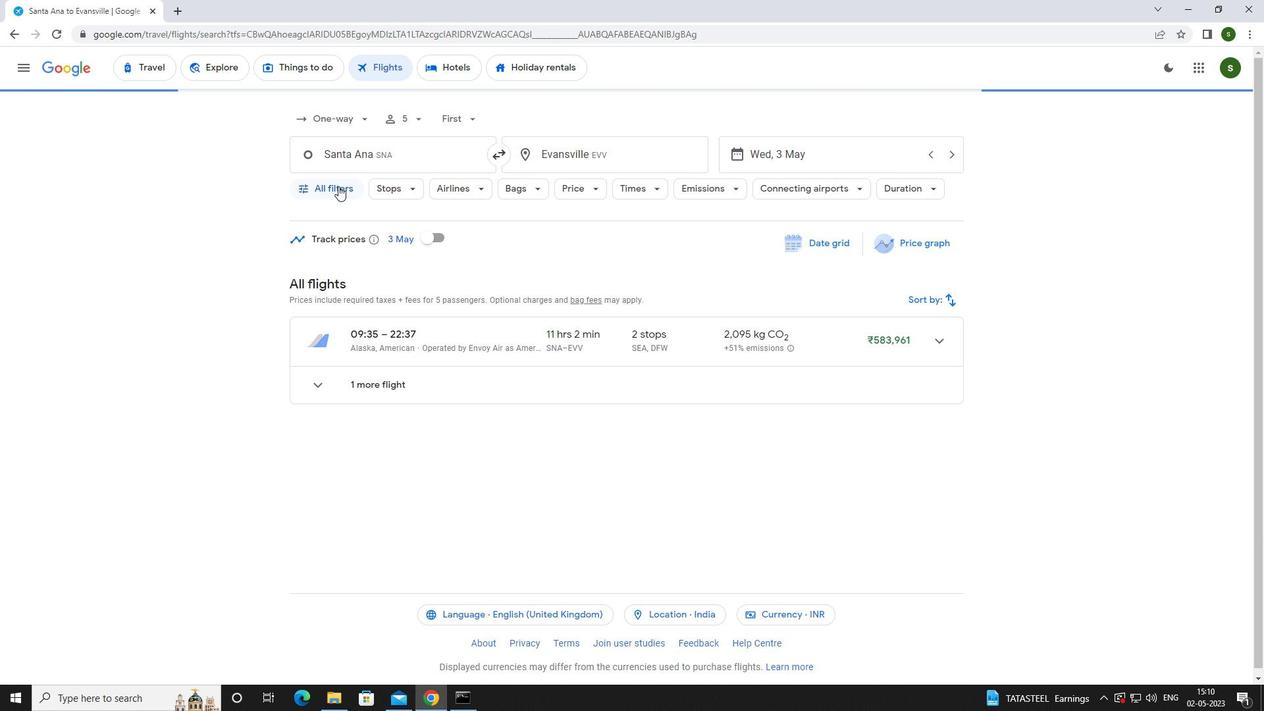 
Action: Mouse moved to (495, 469)
Screenshot: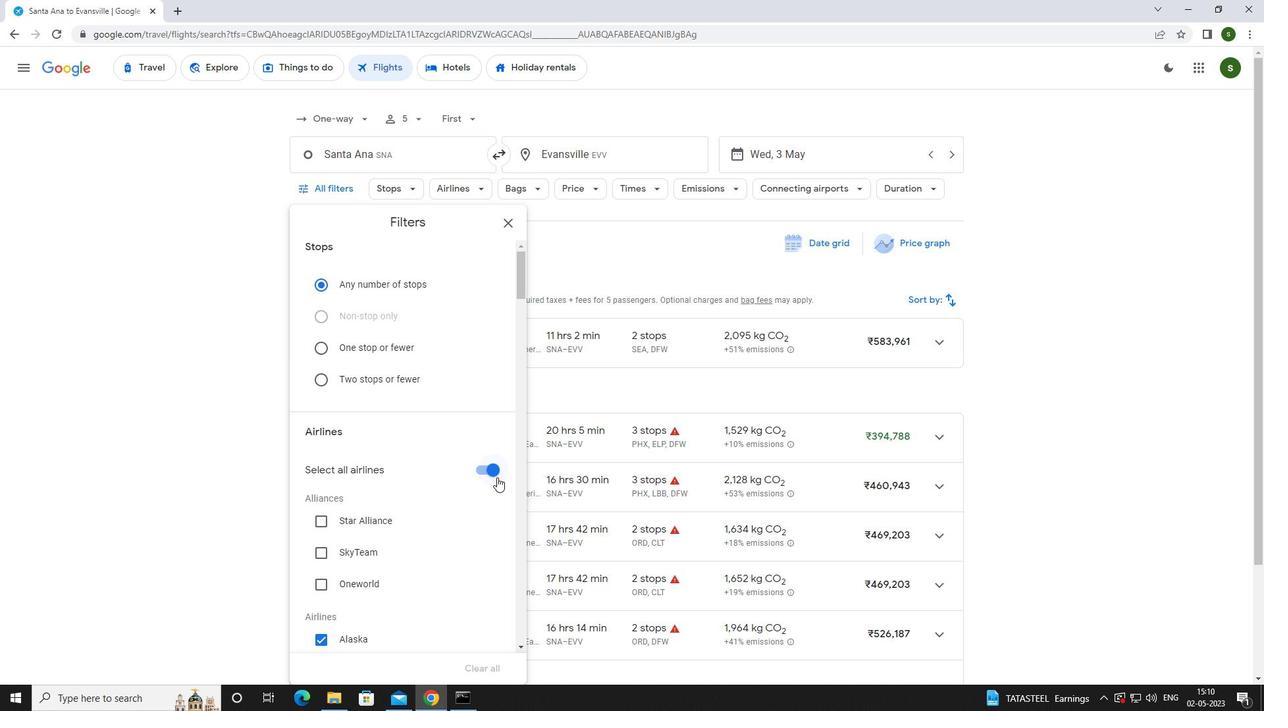 
Action: Mouse pressed left at (495, 469)
Screenshot: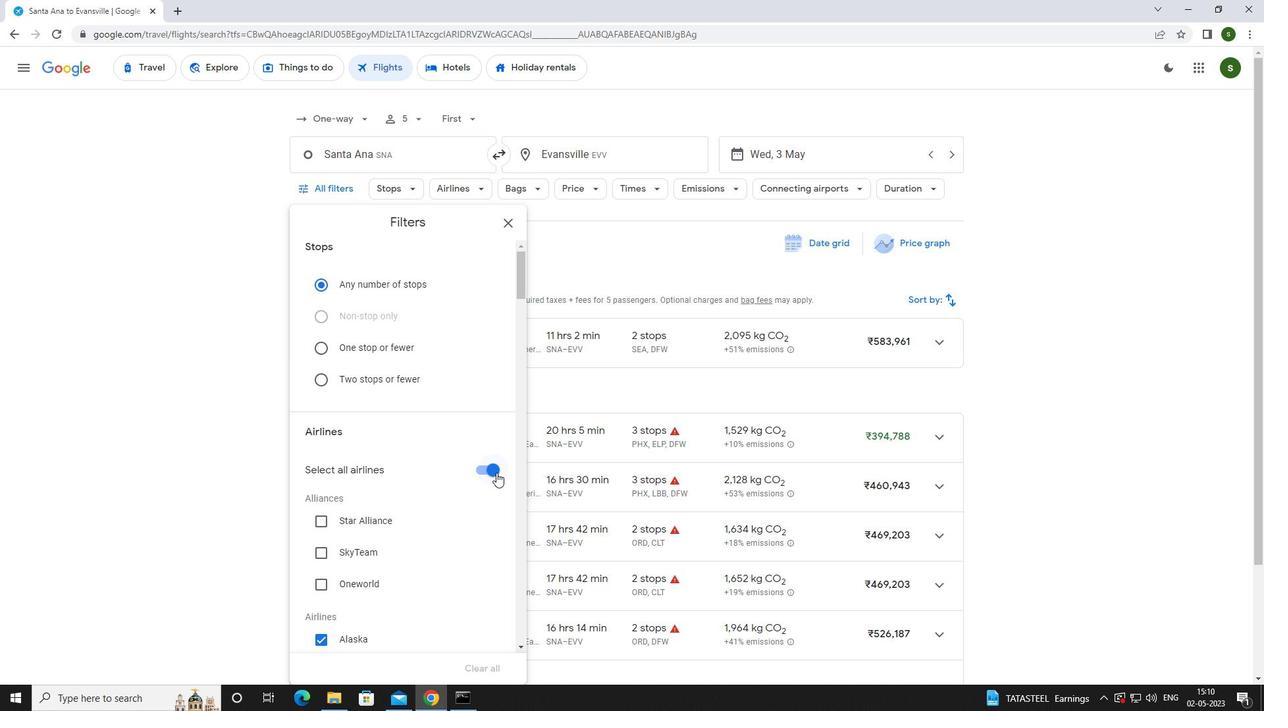 
Action: Mouse moved to (449, 427)
Screenshot: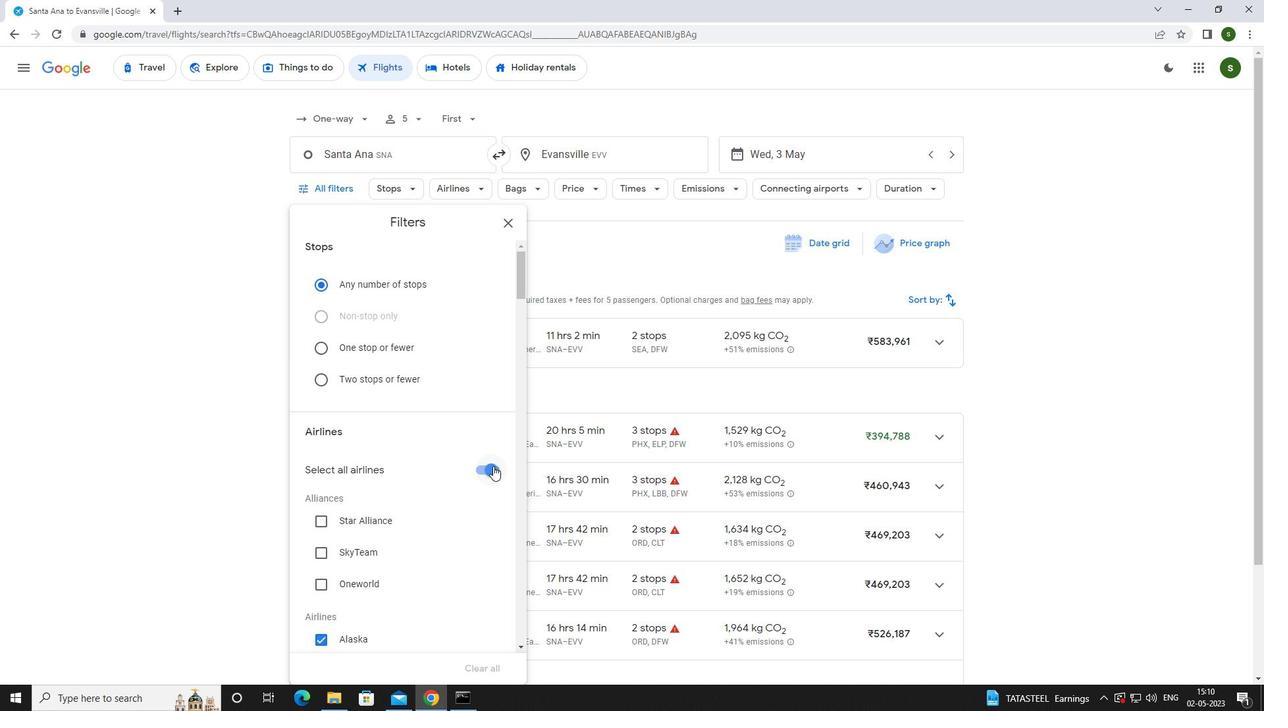 
Action: Mouse scrolled (449, 426) with delta (0, 0)
Screenshot: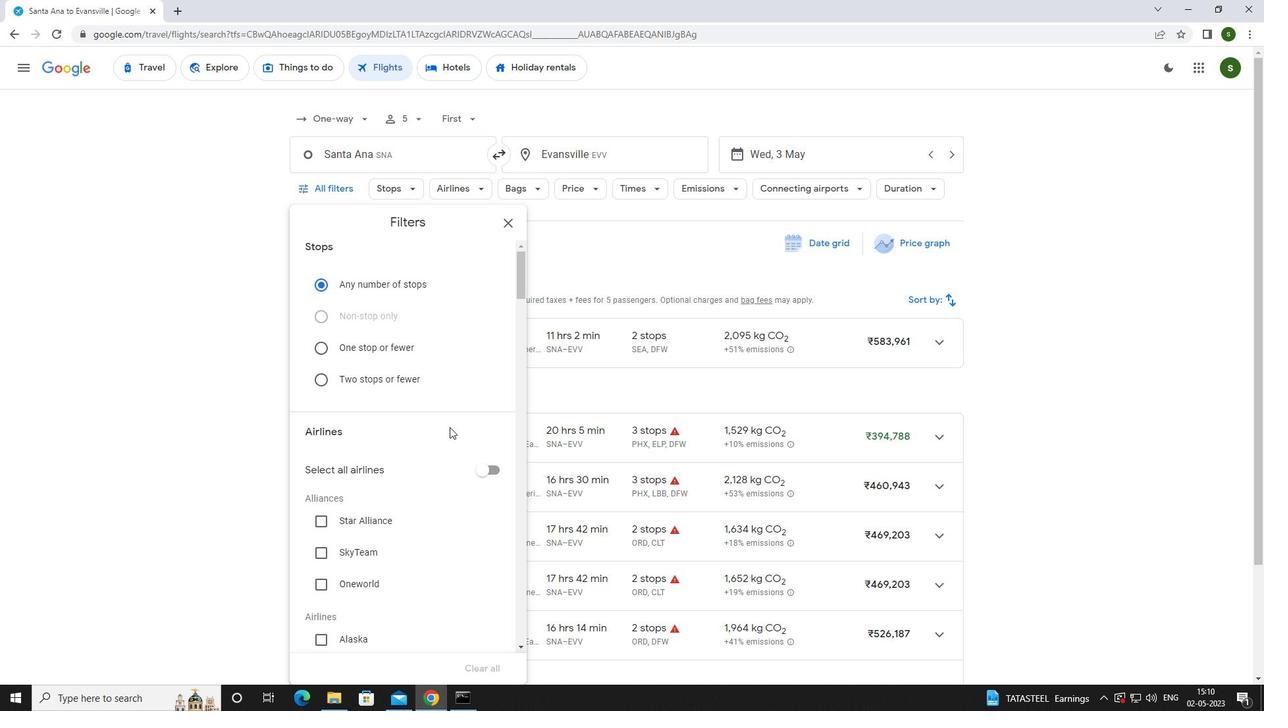 
Action: Mouse scrolled (449, 426) with delta (0, 0)
Screenshot: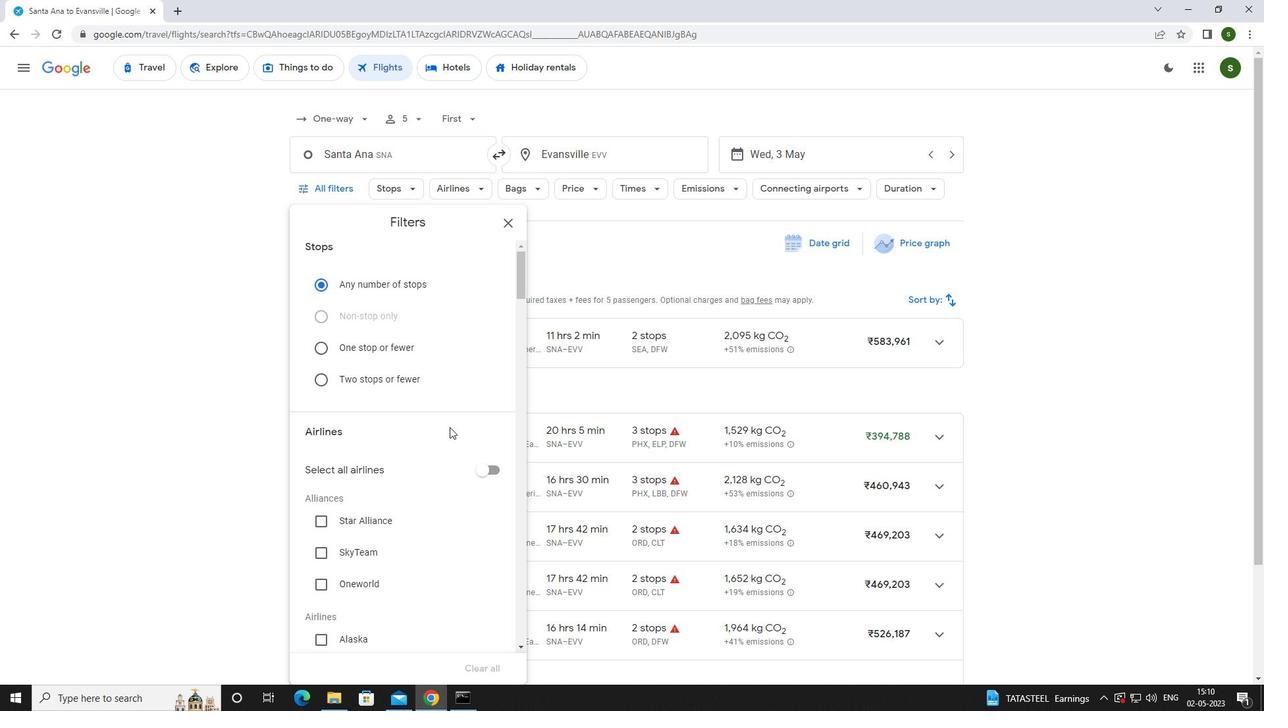 
Action: Mouse scrolled (449, 426) with delta (0, 0)
Screenshot: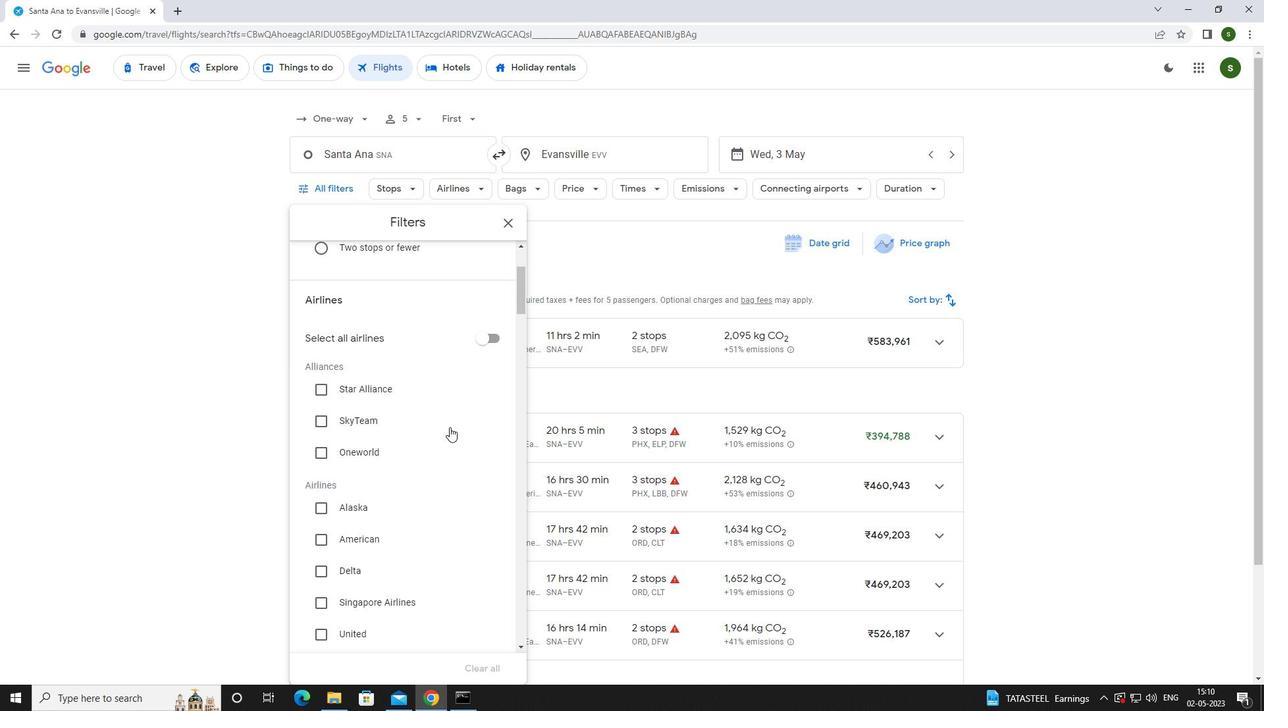 
Action: Mouse moved to (449, 426)
Screenshot: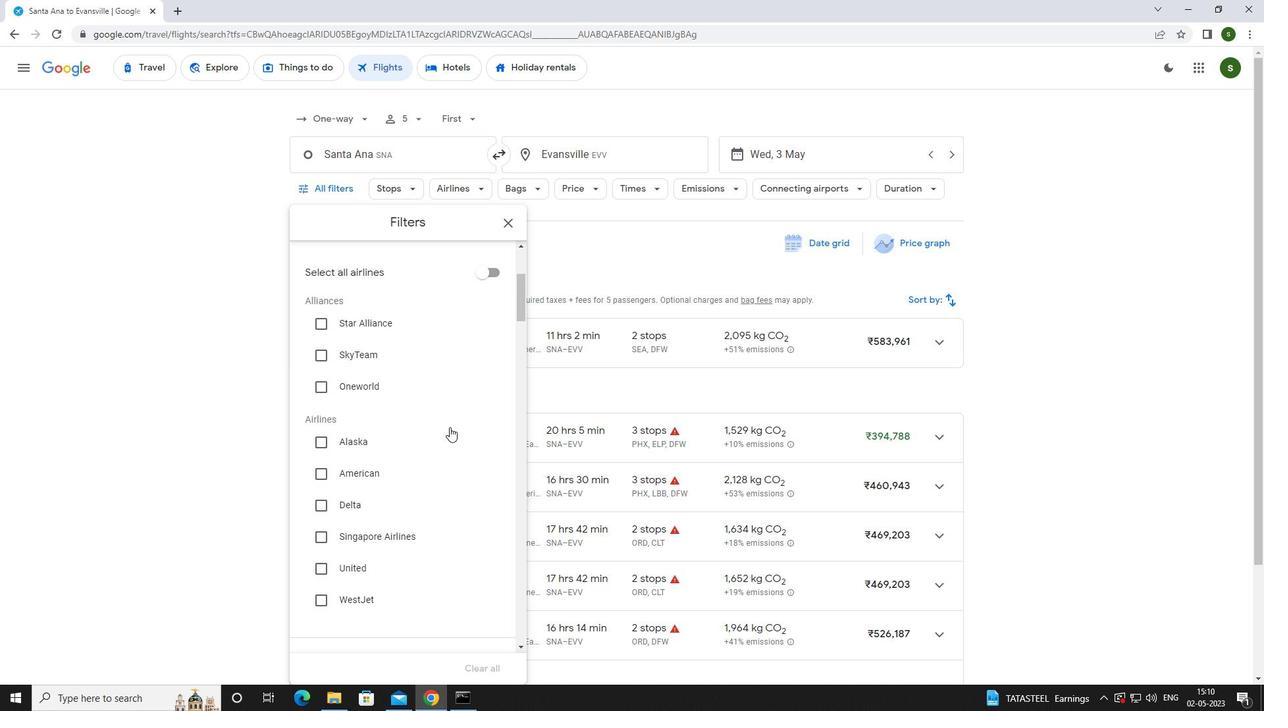 
Action: Mouse scrolled (449, 426) with delta (0, 0)
Screenshot: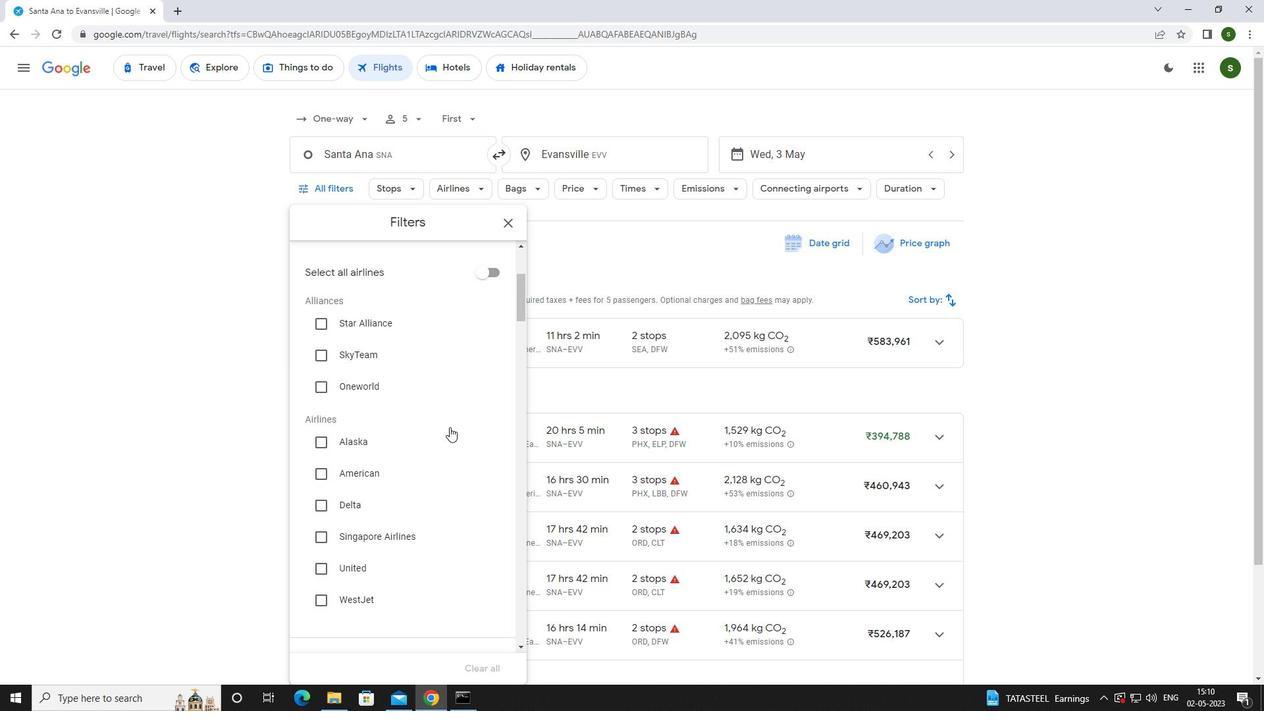 
Action: Mouse scrolled (449, 426) with delta (0, 0)
Screenshot: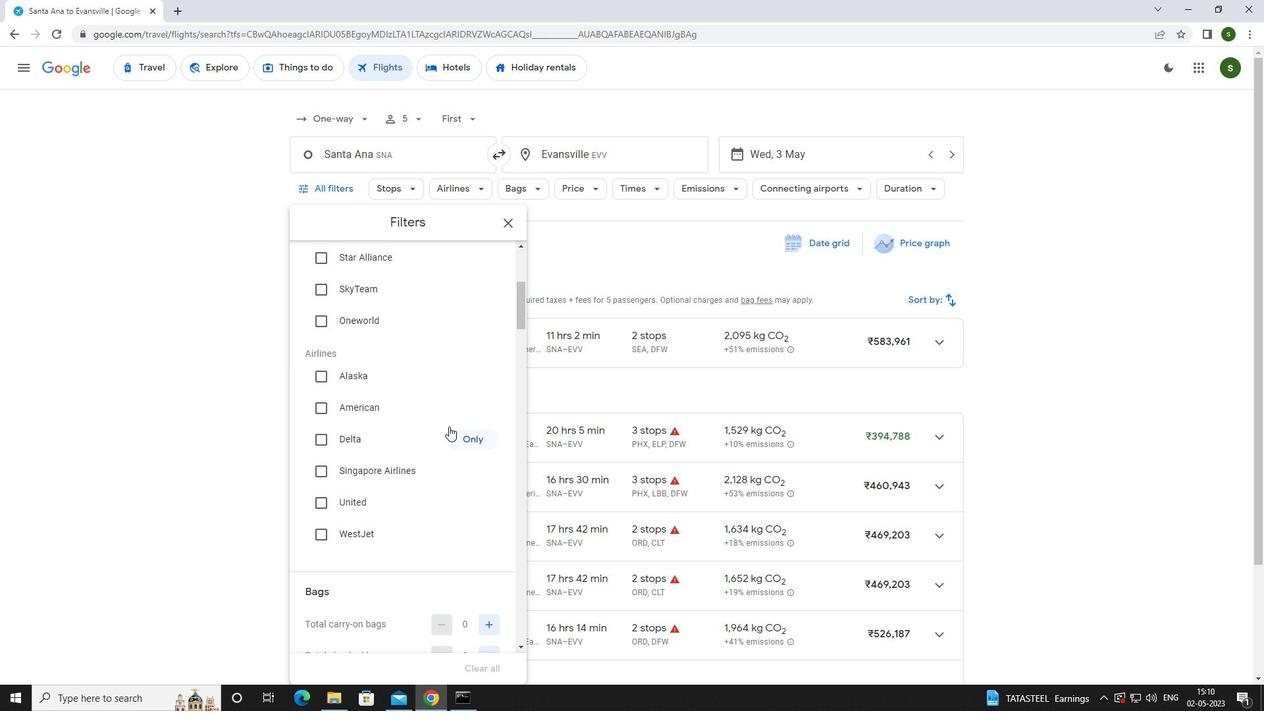 
Action: Mouse scrolled (449, 426) with delta (0, 0)
Screenshot: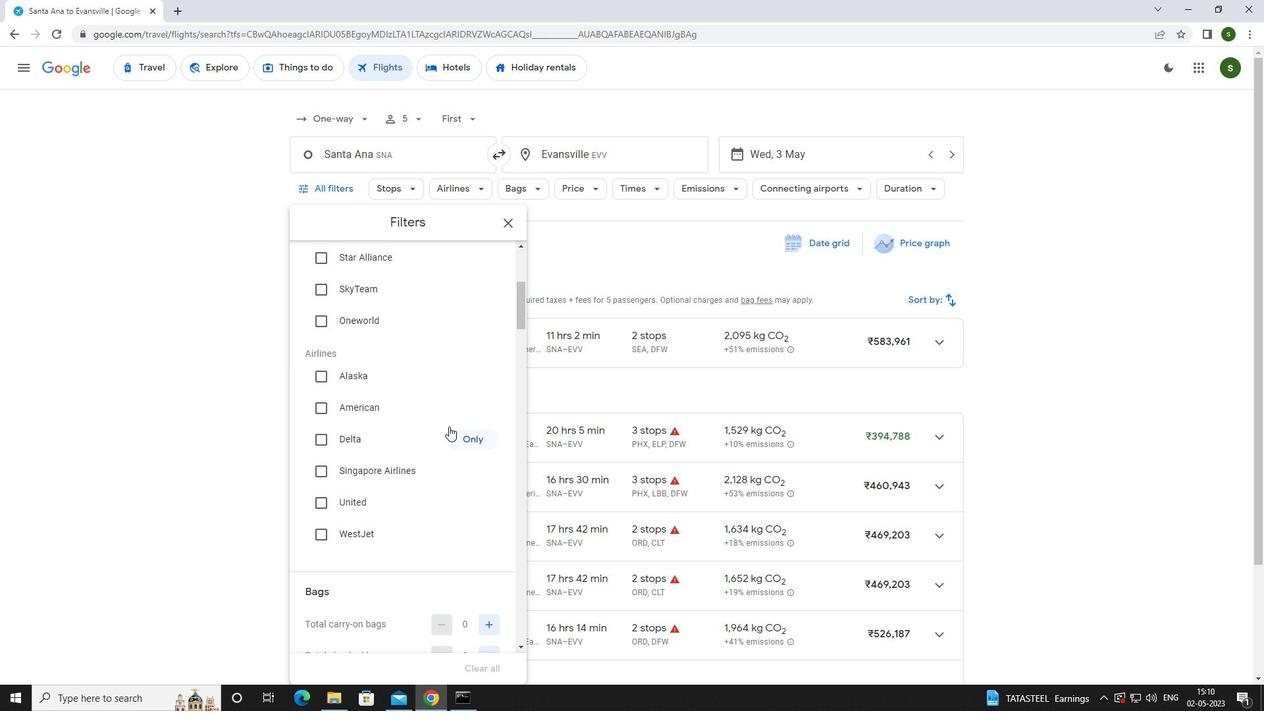
Action: Mouse scrolled (449, 426) with delta (0, 0)
Screenshot: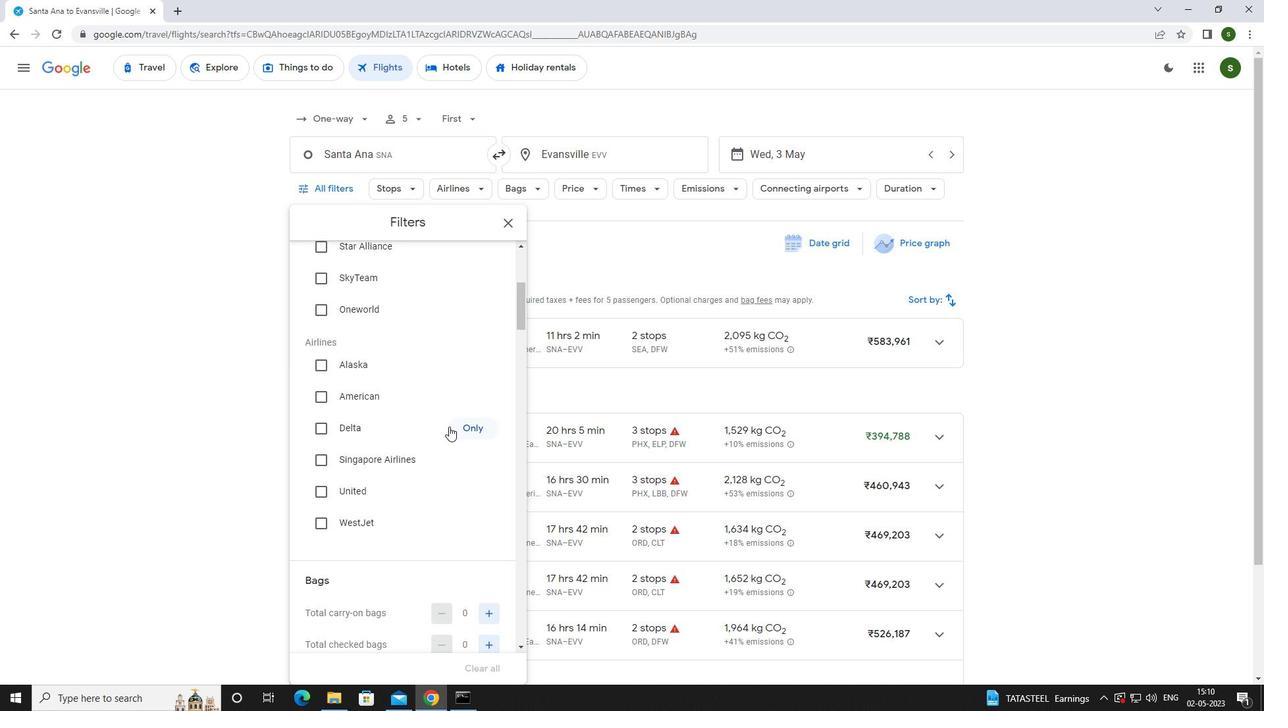 
Action: Mouse scrolled (449, 426) with delta (0, 0)
Screenshot: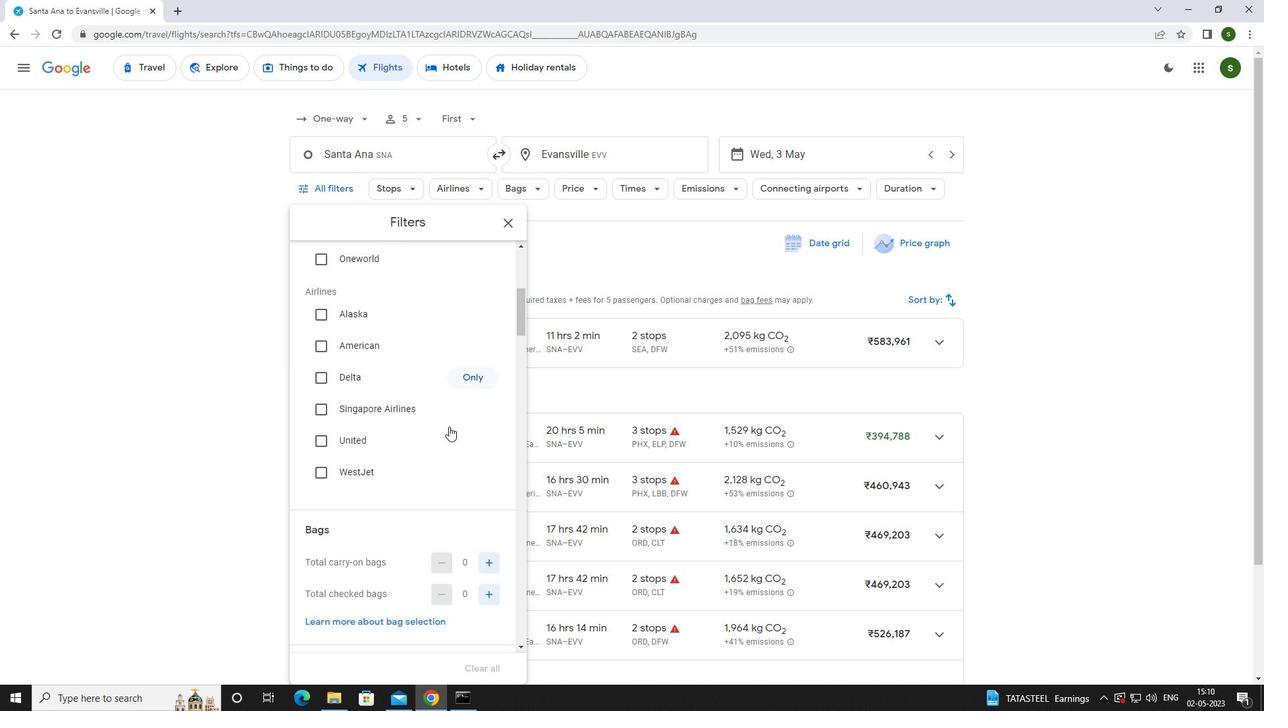 
Action: Mouse moved to (492, 394)
Screenshot: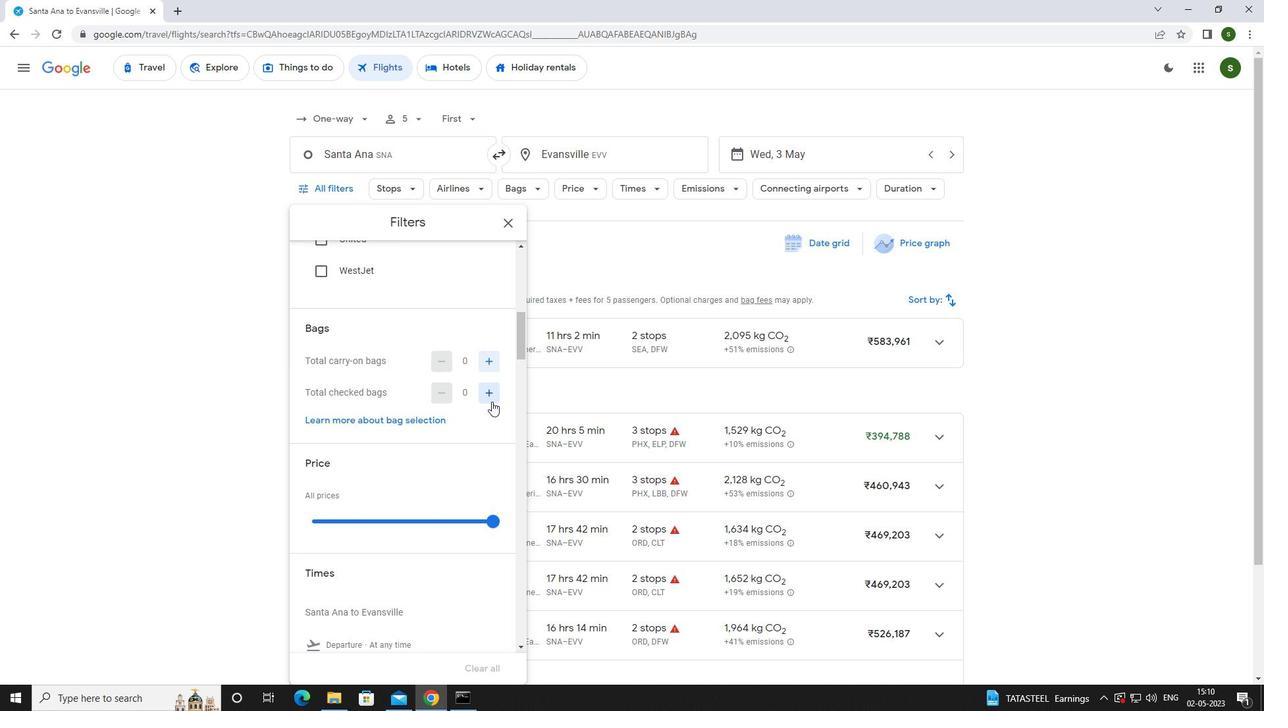 
Action: Mouse pressed left at (492, 394)
Screenshot: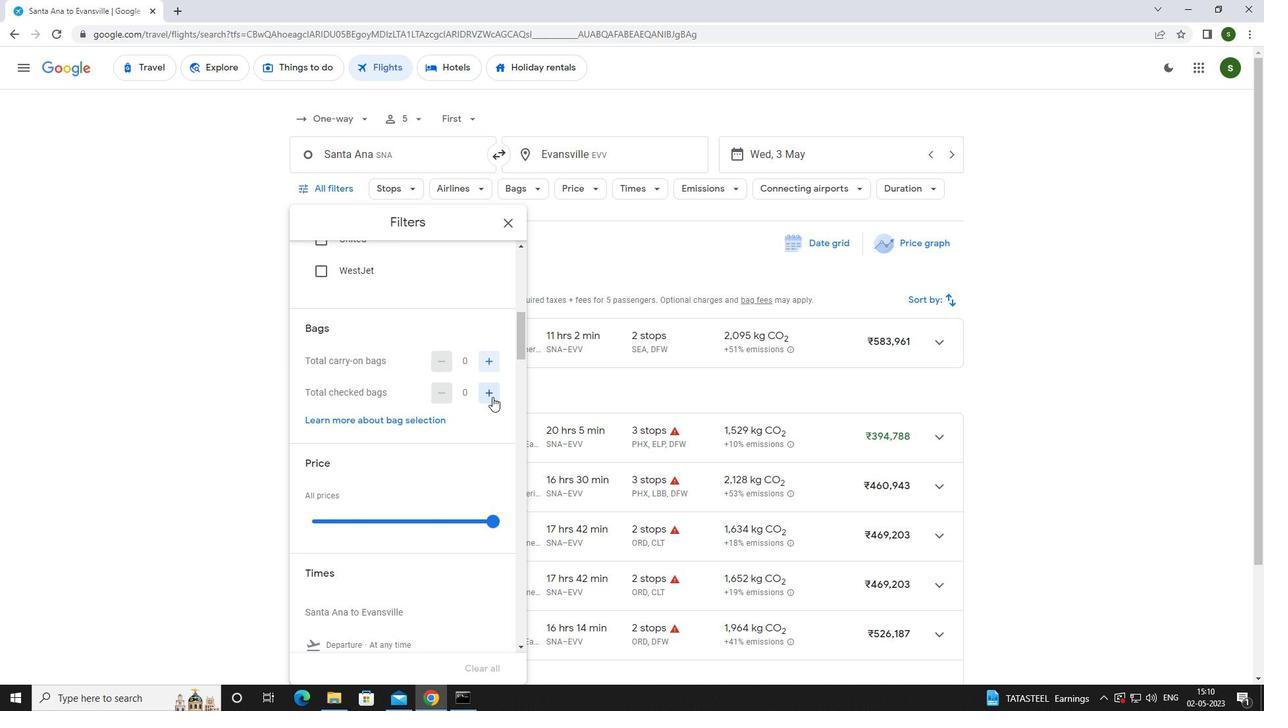 
Action: Mouse pressed left at (492, 394)
Screenshot: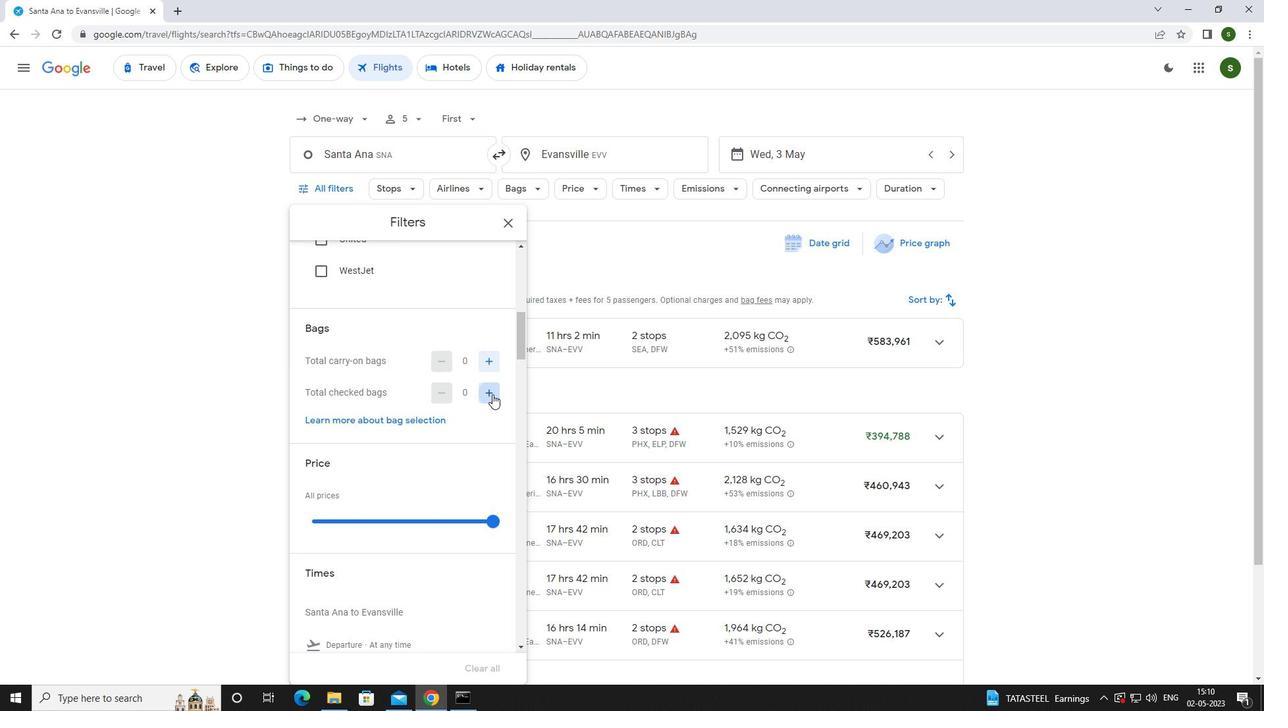 
Action: Mouse moved to (491, 394)
Screenshot: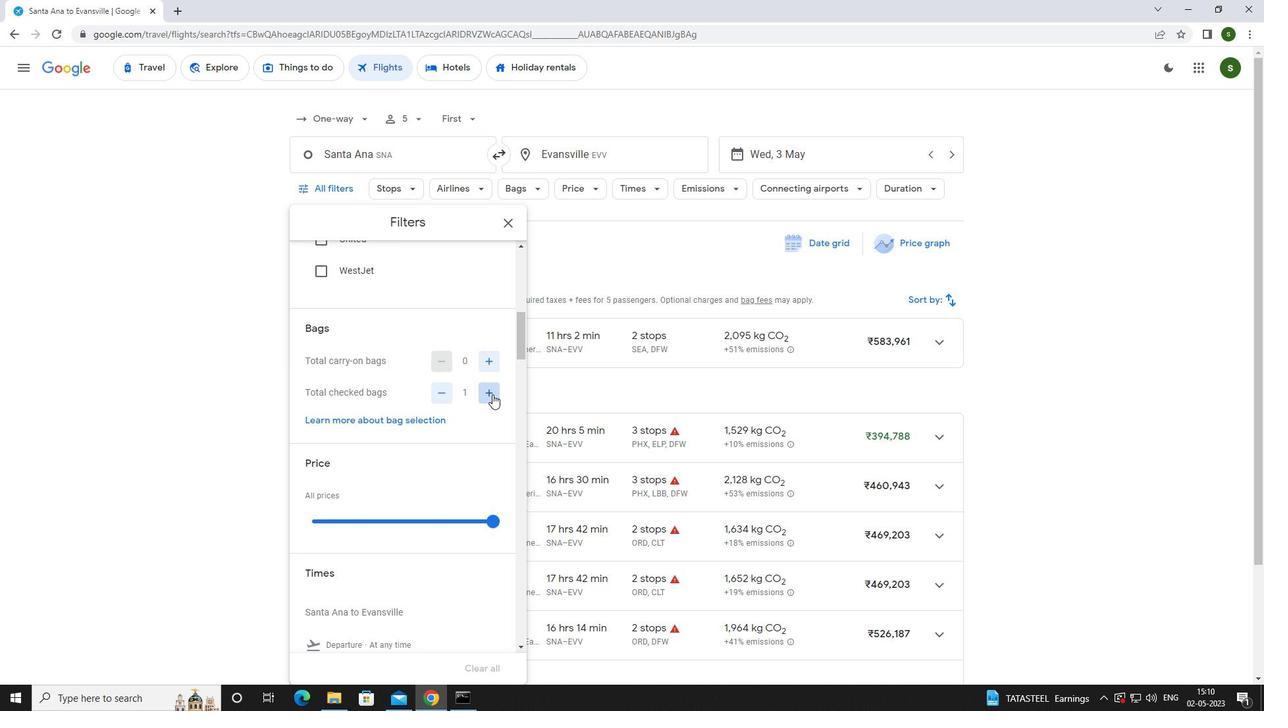 
Action: Mouse pressed left at (491, 394)
Screenshot: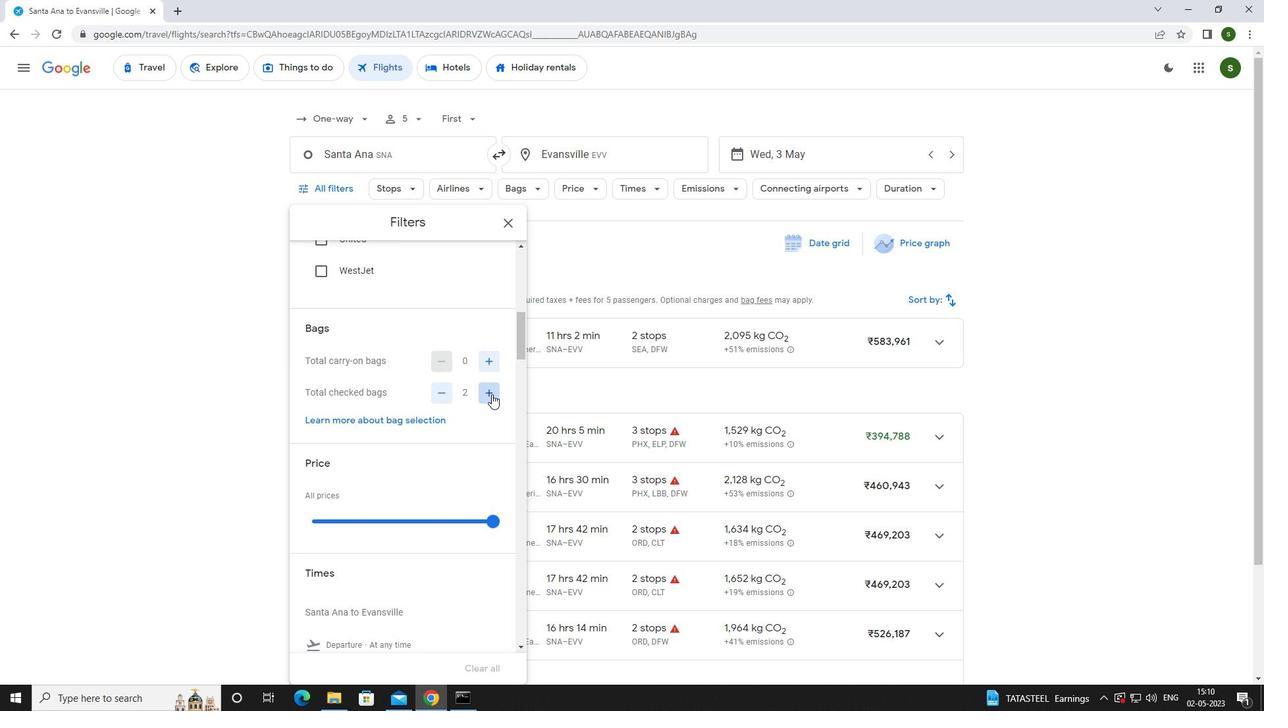 
Action: Mouse moved to (477, 408)
Screenshot: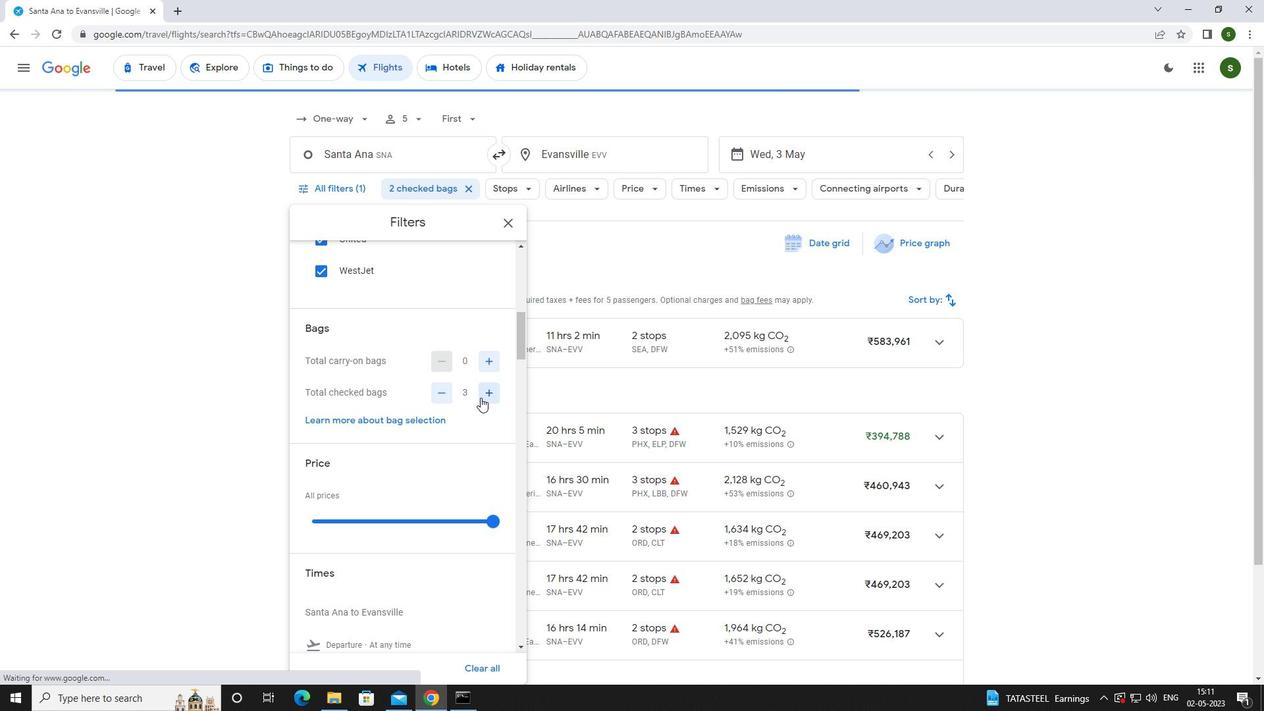 
Action: Mouse scrolled (477, 407) with delta (0, 0)
Screenshot: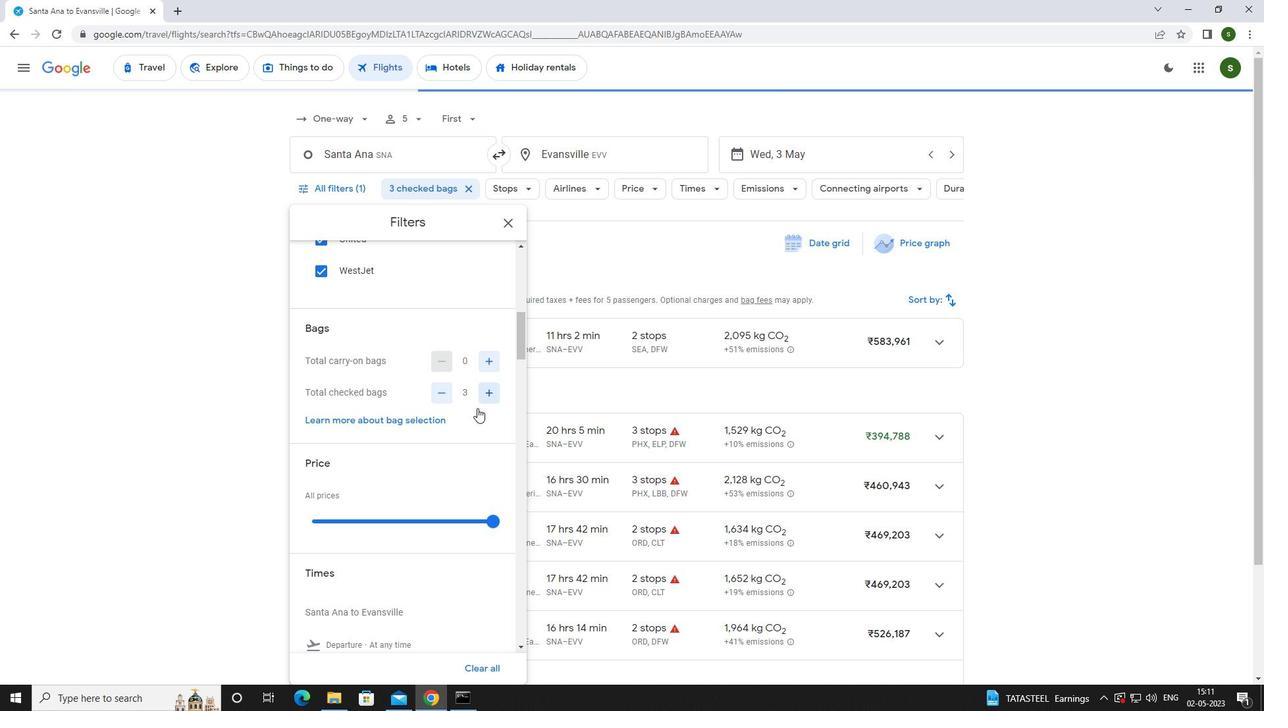 
Action: Mouse moved to (499, 455)
Screenshot: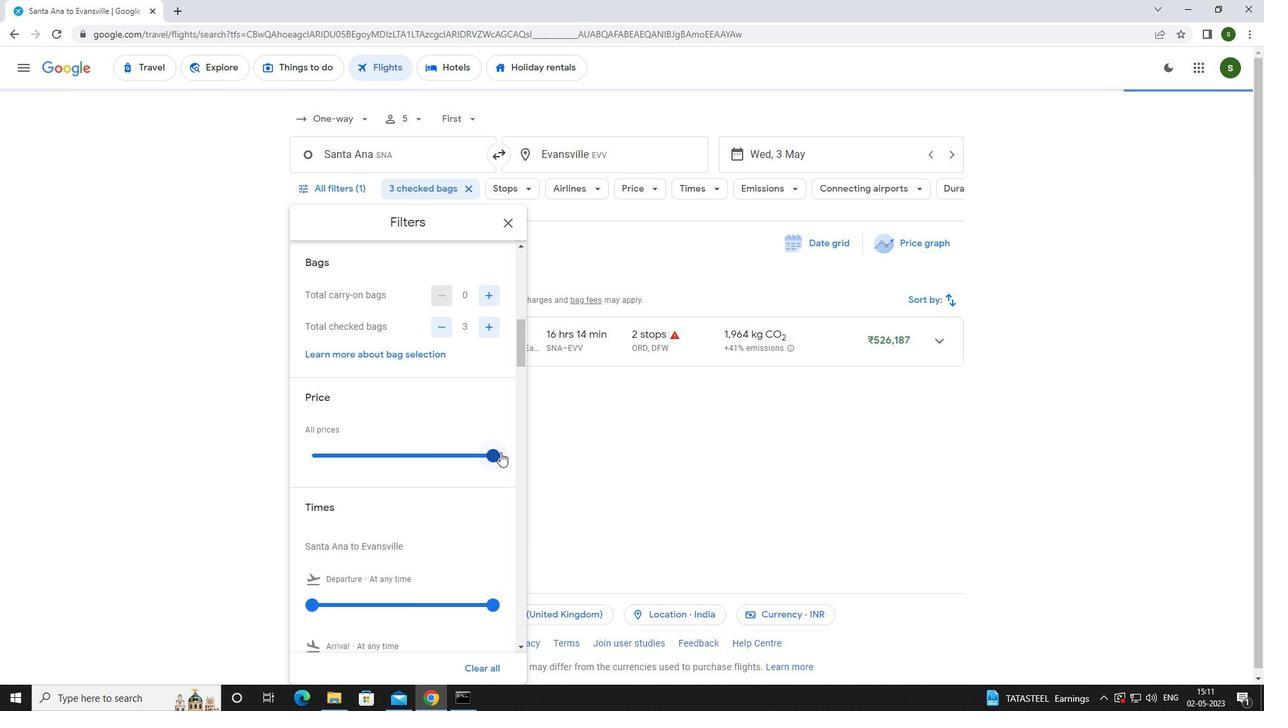 
Action: Mouse pressed left at (499, 455)
Screenshot: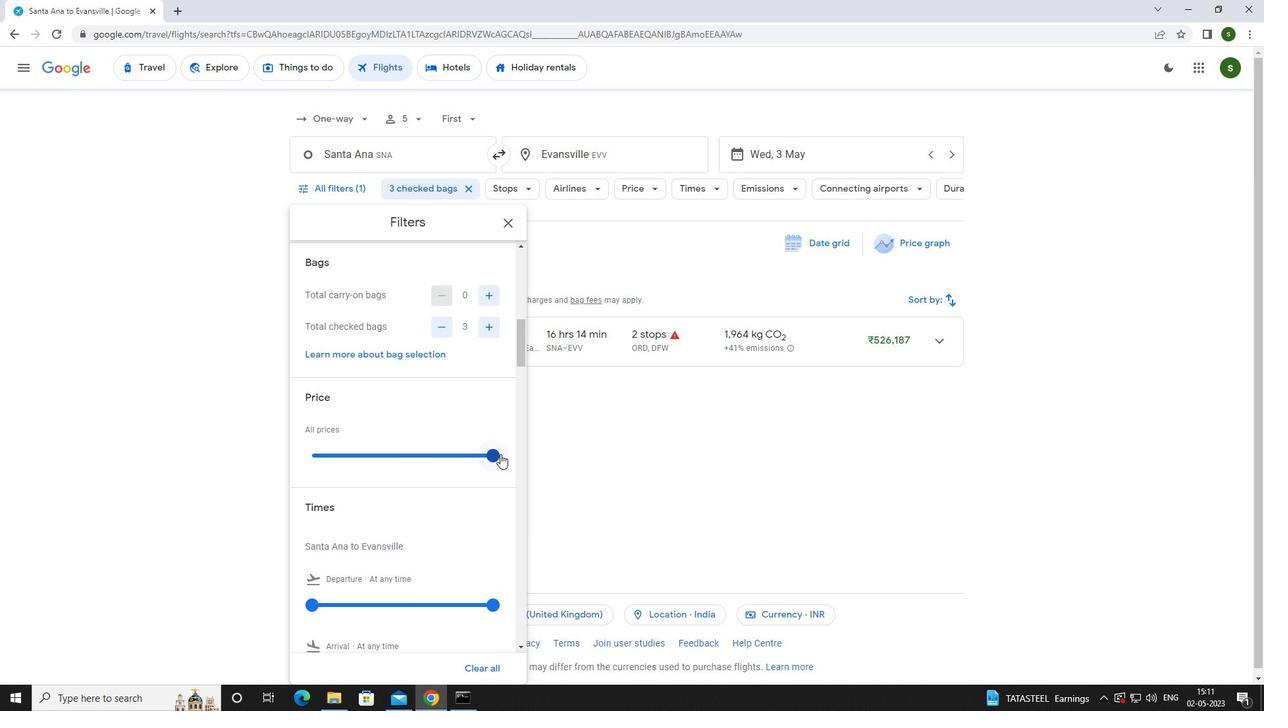 
Action: Mouse moved to (312, 606)
Screenshot: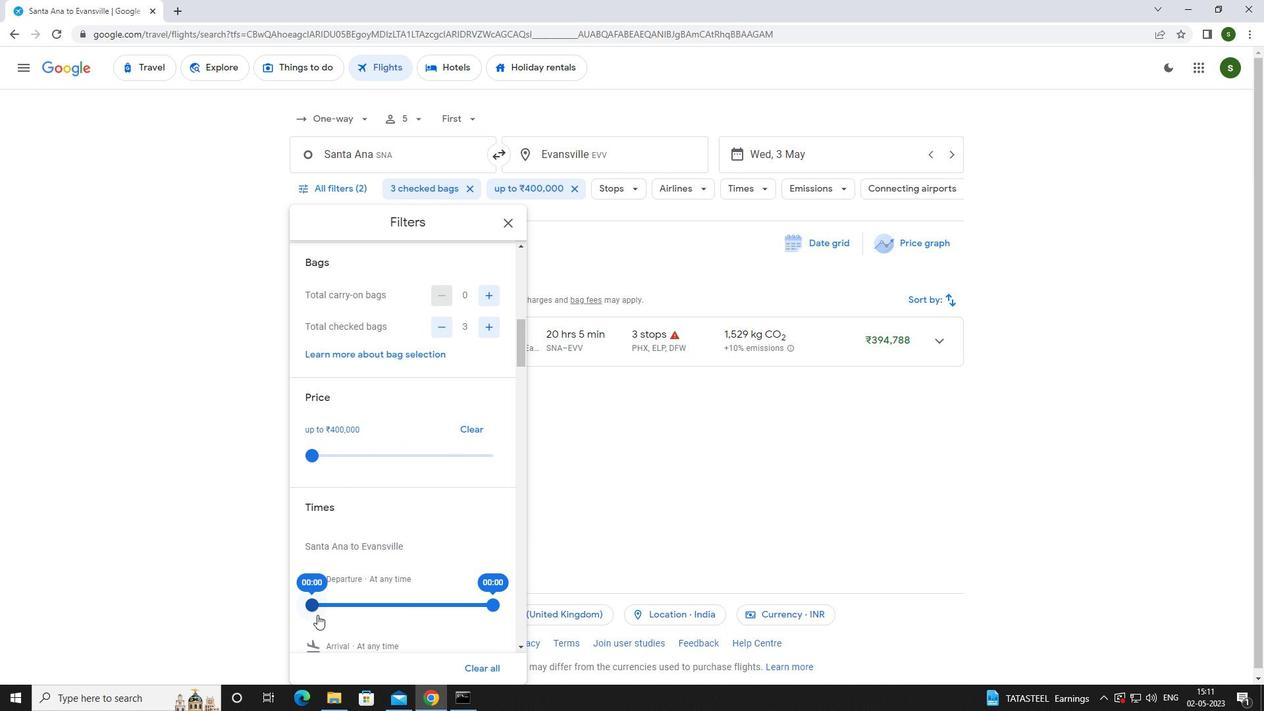 
Action: Mouse pressed left at (312, 606)
Screenshot: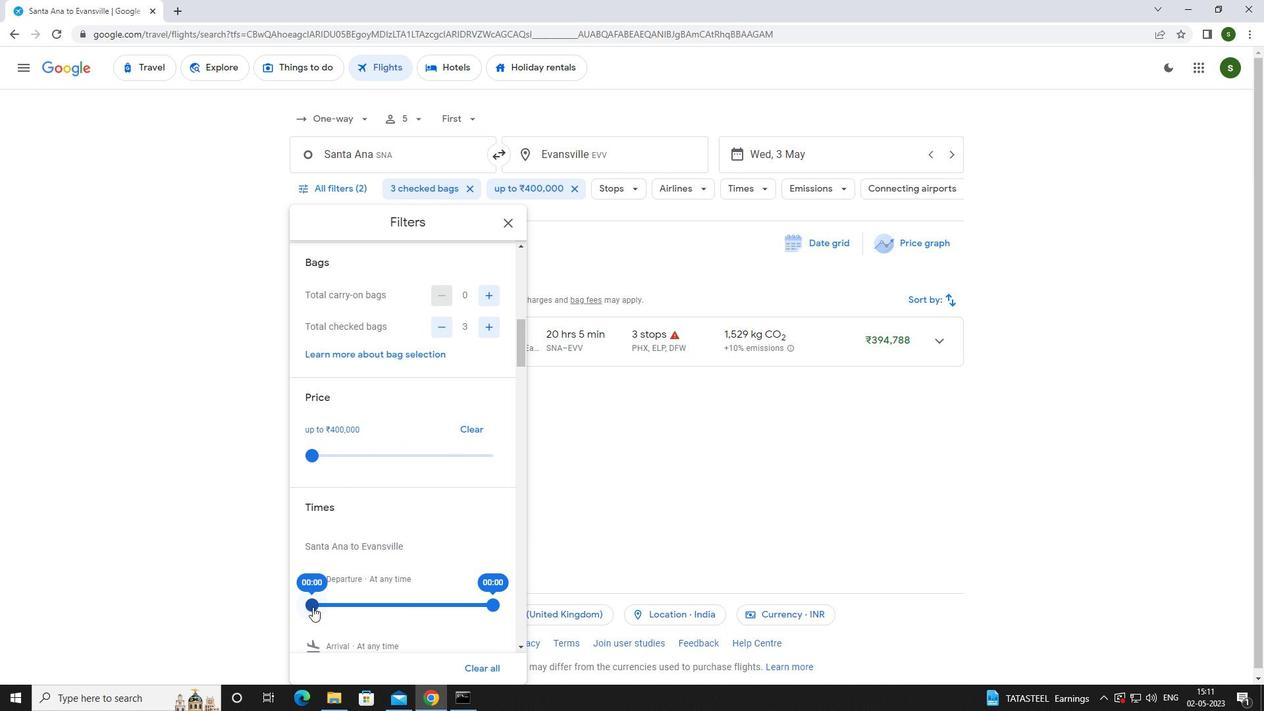 
Action: Mouse moved to (661, 528)
Screenshot: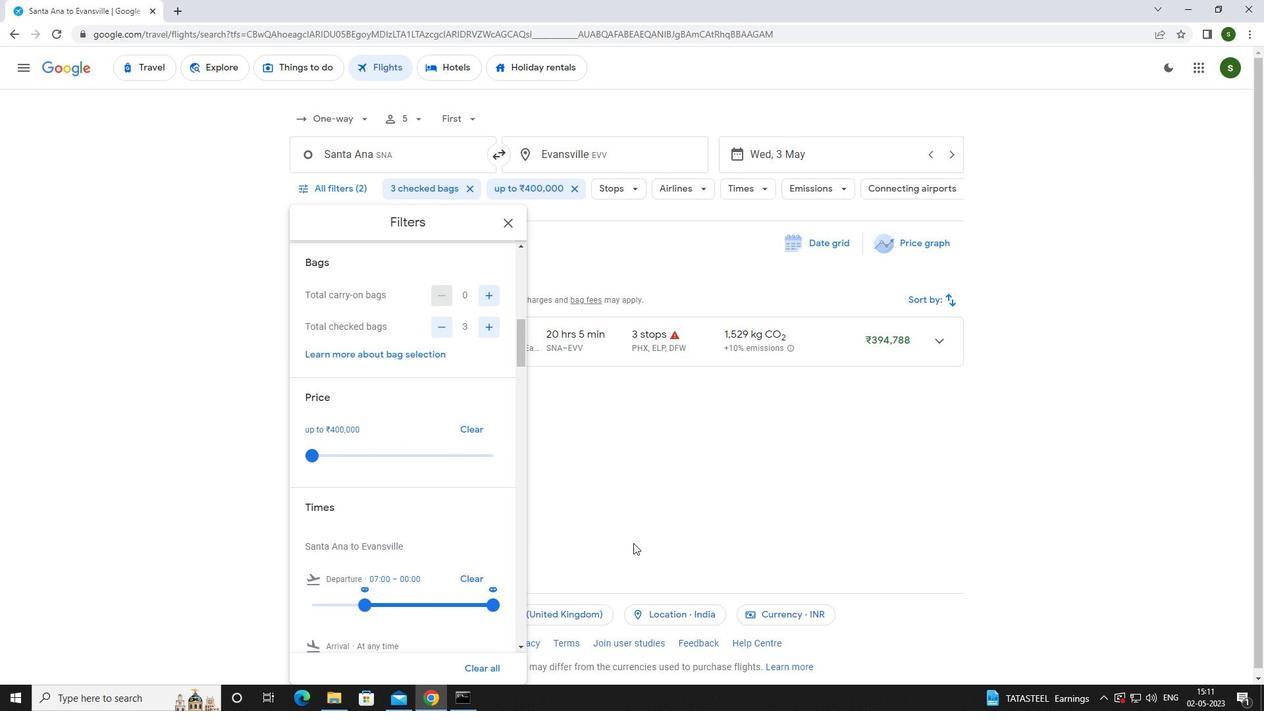 
Action: Mouse pressed left at (661, 528)
Screenshot: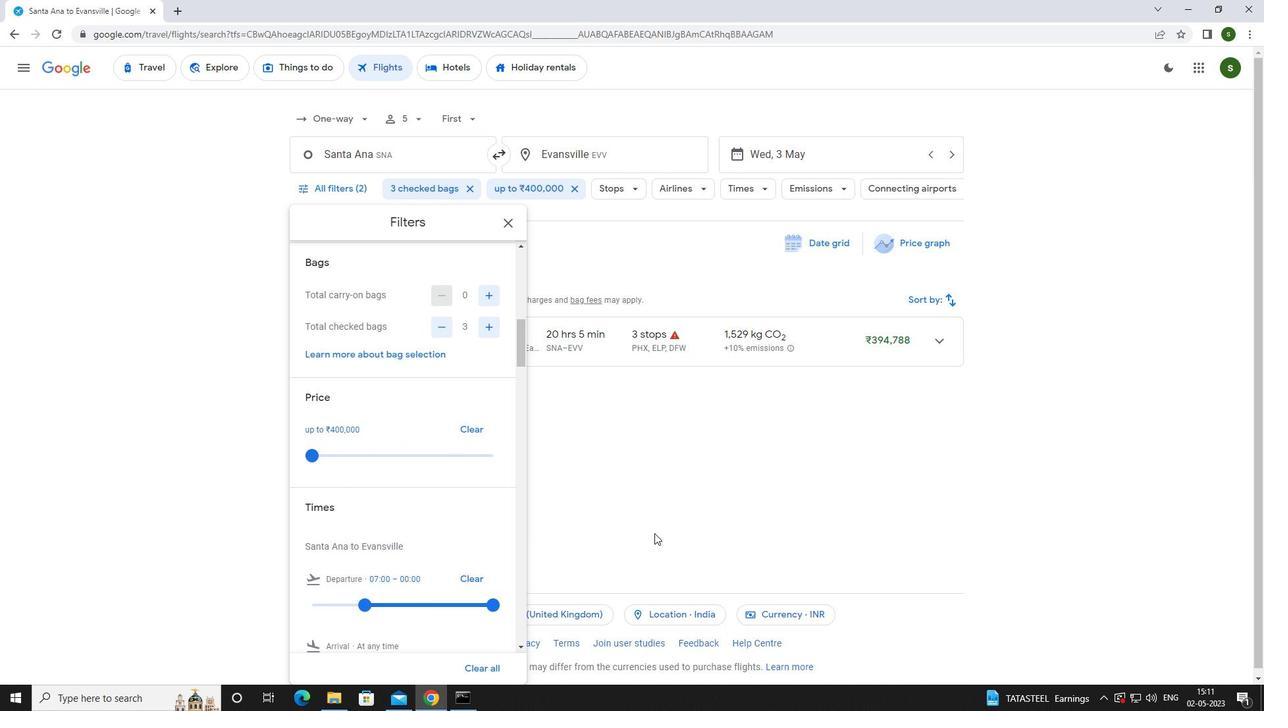 
